 Task: In the sheet Budget Analysis ToolFont size of heading  18 Font style of dataoswald 'Font size of data '9 Alignment of headline & dataAlign center.   Fill color in heading, Red Font color of dataIn the sheet  Attendance Trackerbook
Action: Mouse moved to (182, 342)
Screenshot: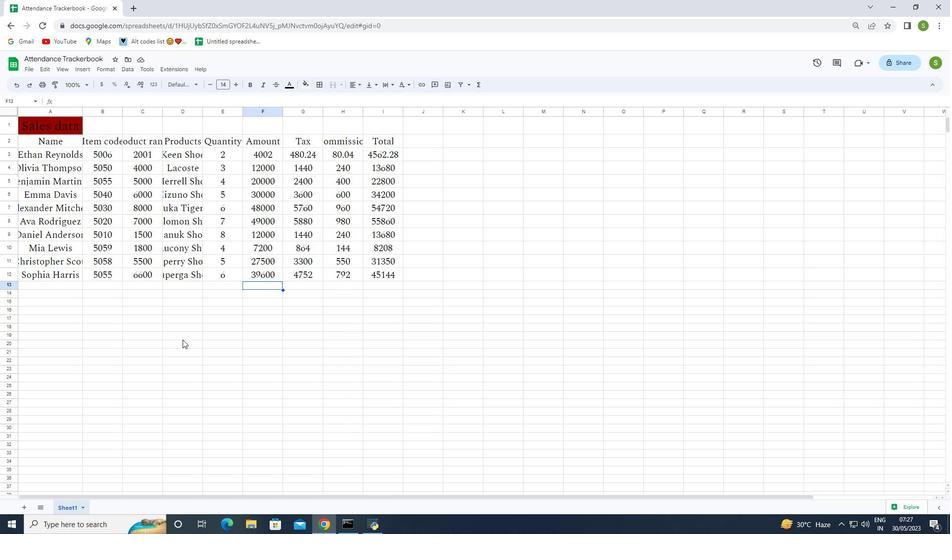 
Action: Mouse pressed left at (182, 342)
Screenshot: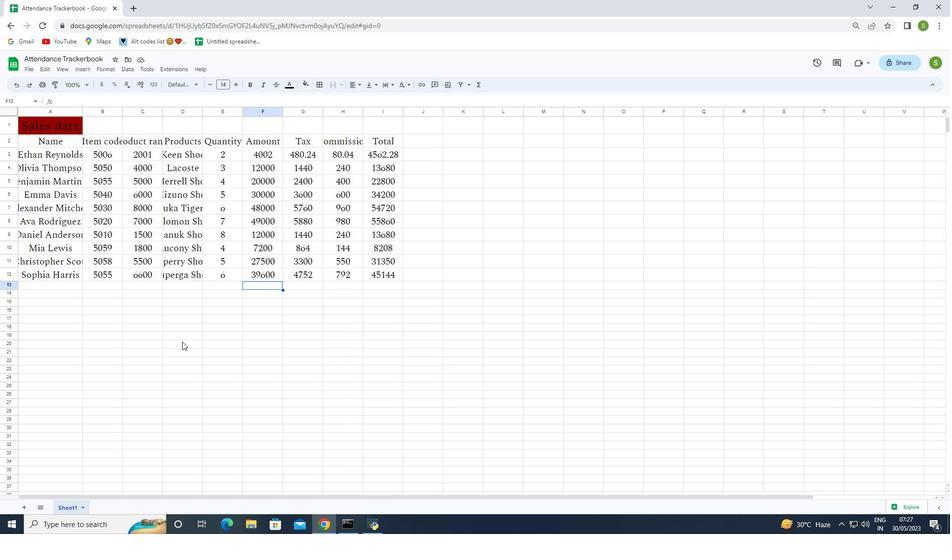 
Action: Mouse moved to (55, 126)
Screenshot: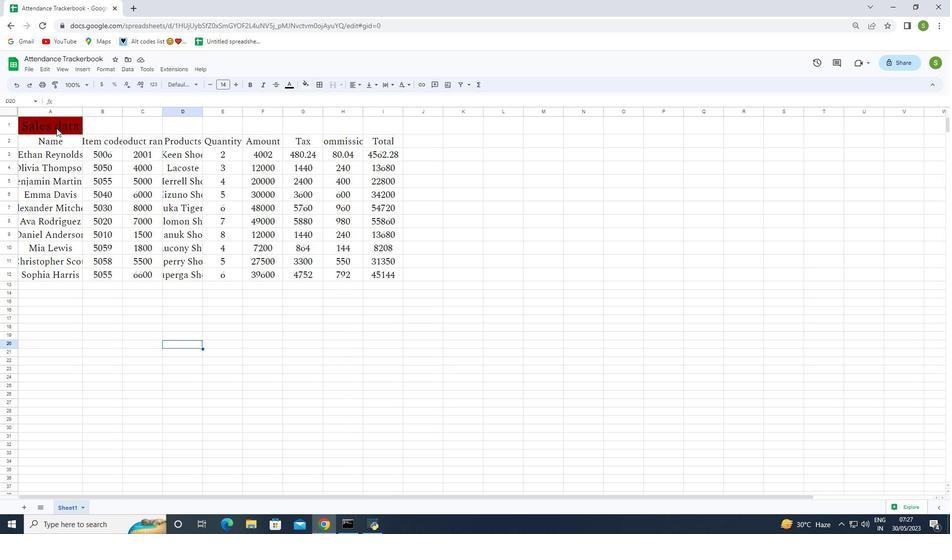 
Action: Mouse pressed left at (55, 126)
Screenshot: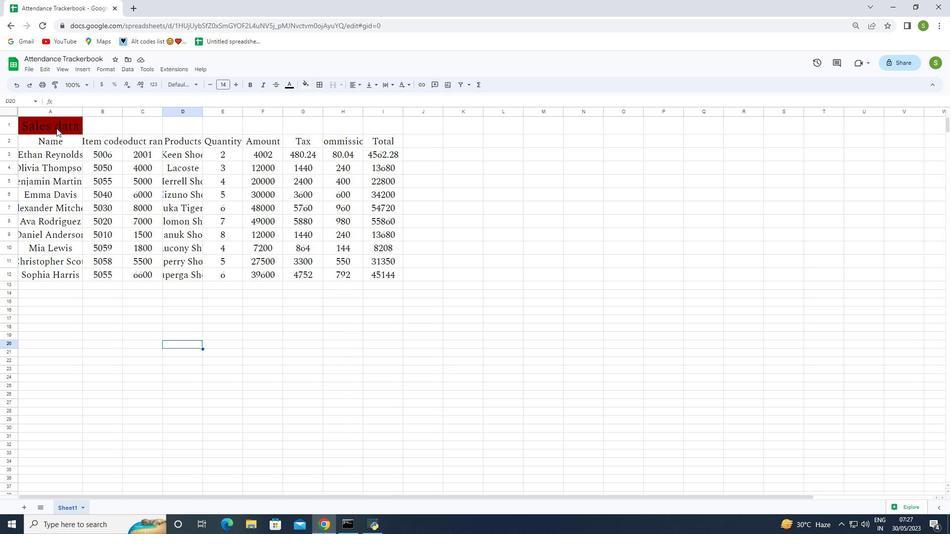 
Action: Mouse moved to (210, 86)
Screenshot: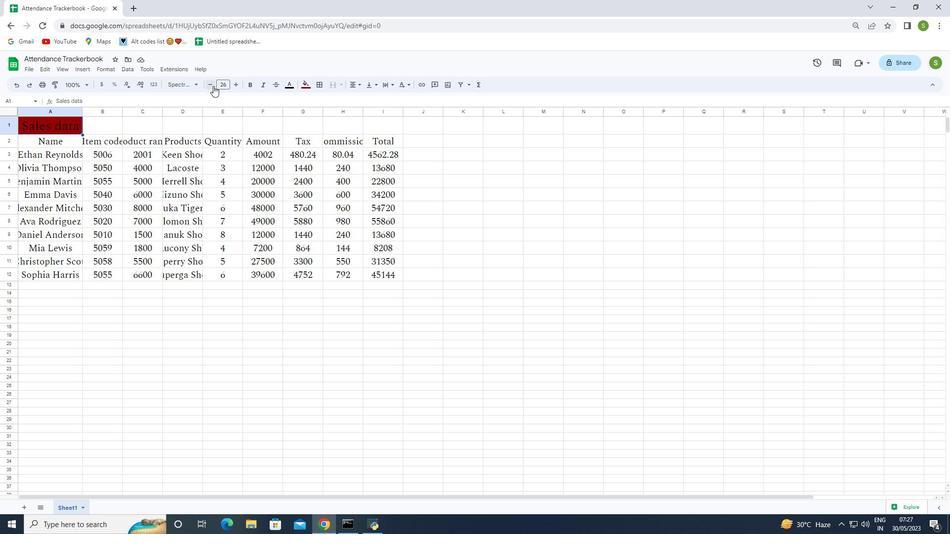 
Action: Mouse pressed left at (210, 86)
Screenshot: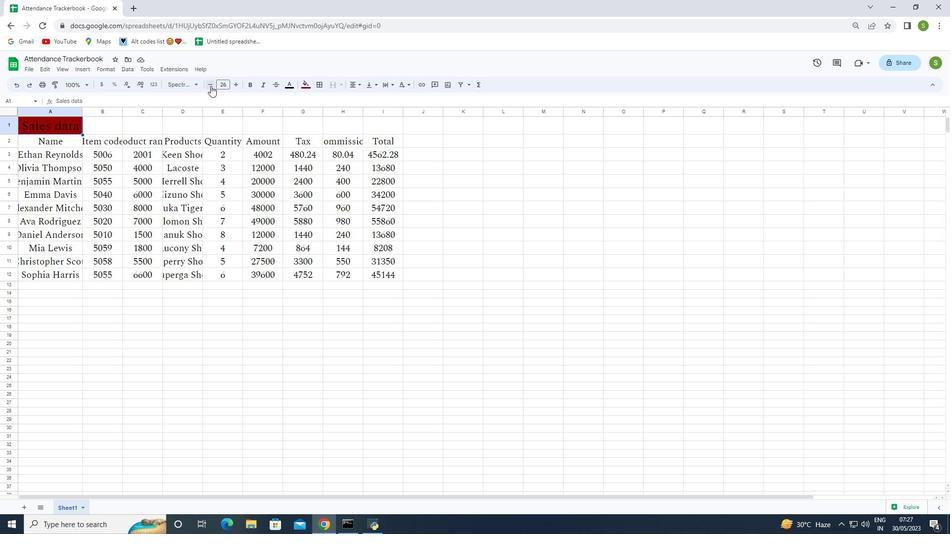 
Action: Mouse pressed left at (210, 86)
Screenshot: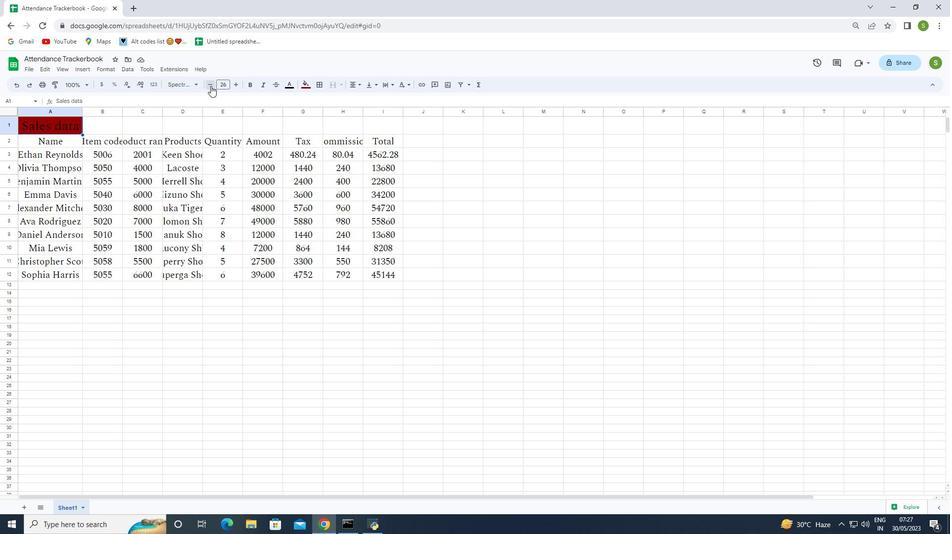 
Action: Mouse pressed left at (210, 86)
Screenshot: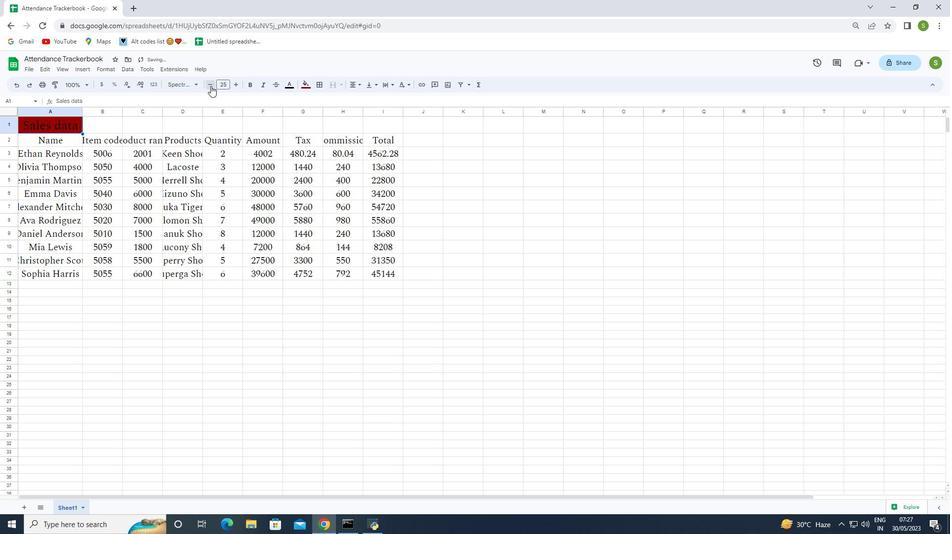 
Action: Mouse pressed left at (210, 86)
Screenshot: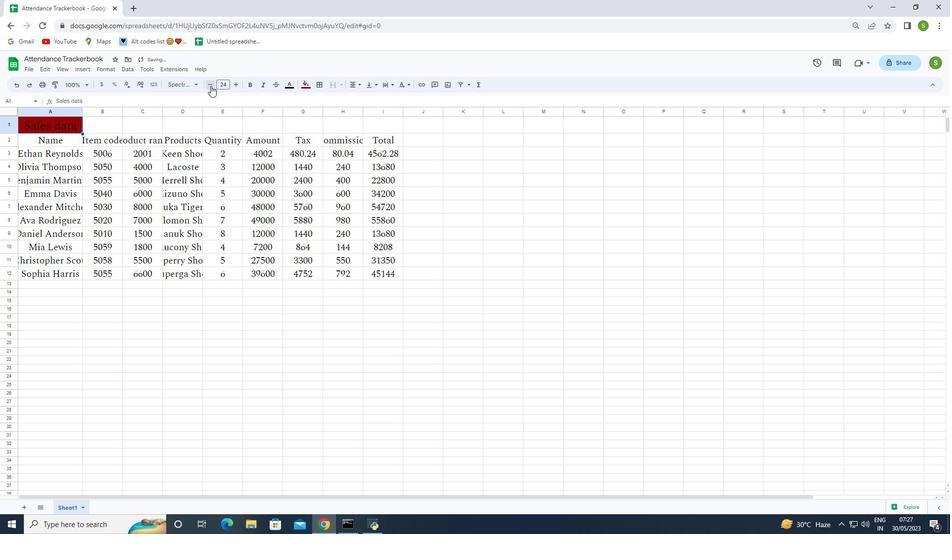 
Action: Mouse pressed left at (210, 86)
Screenshot: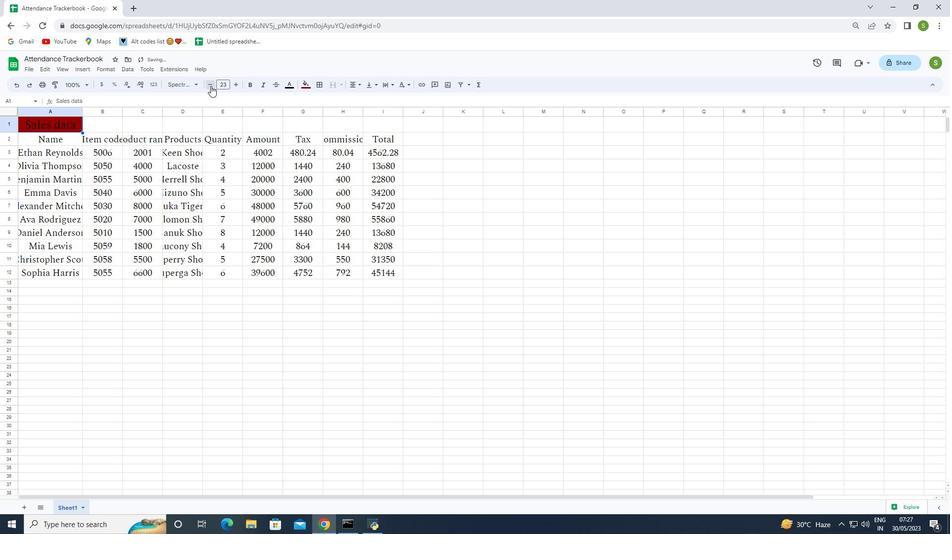 
Action: Mouse pressed left at (210, 86)
Screenshot: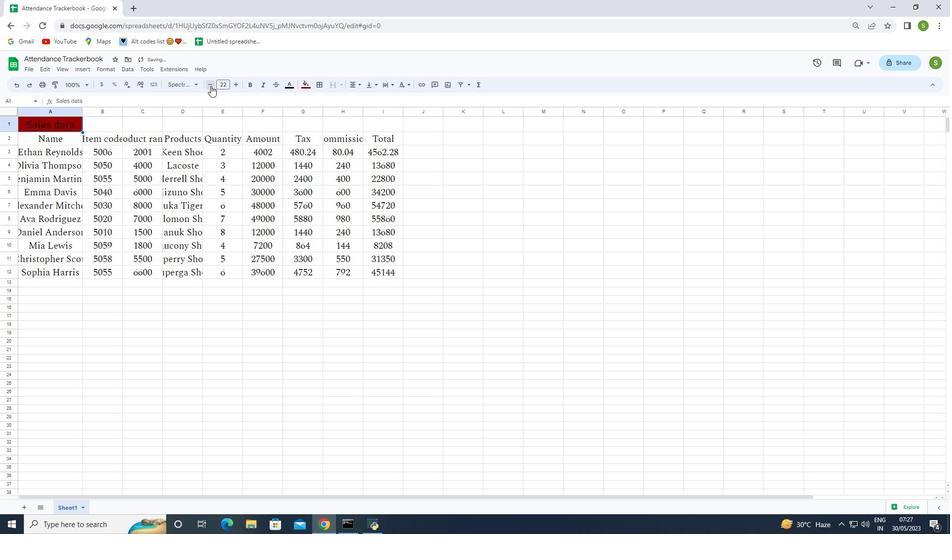 
Action: Mouse pressed left at (210, 86)
Screenshot: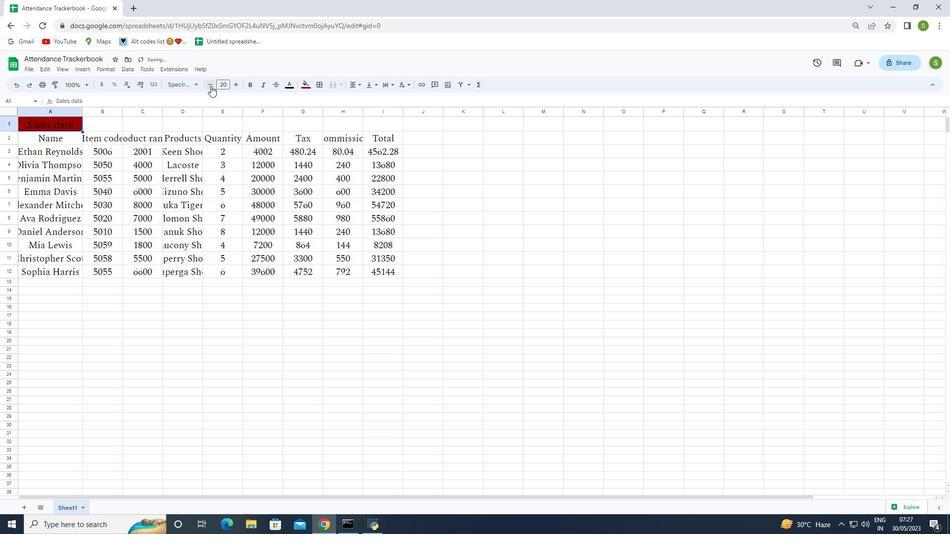 
Action: Mouse pressed left at (210, 86)
Screenshot: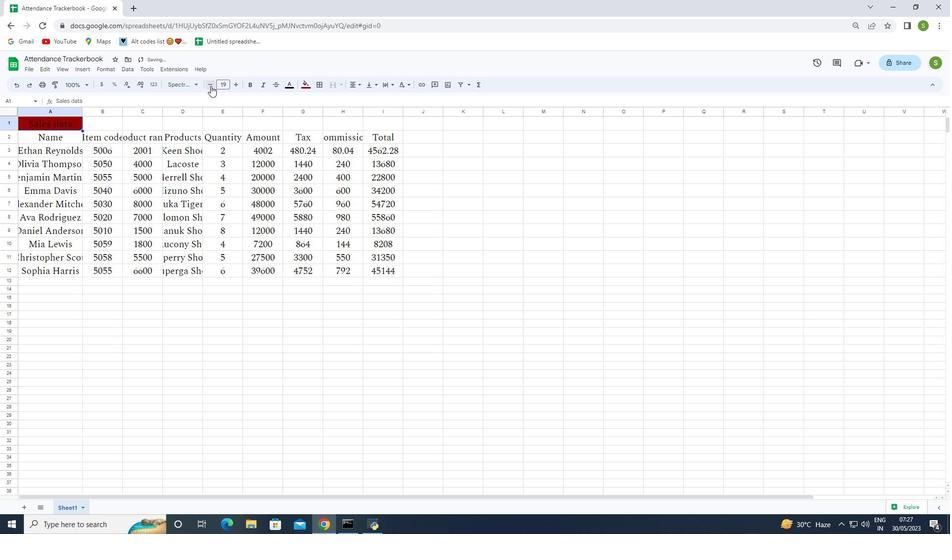
Action: Mouse moved to (197, 84)
Screenshot: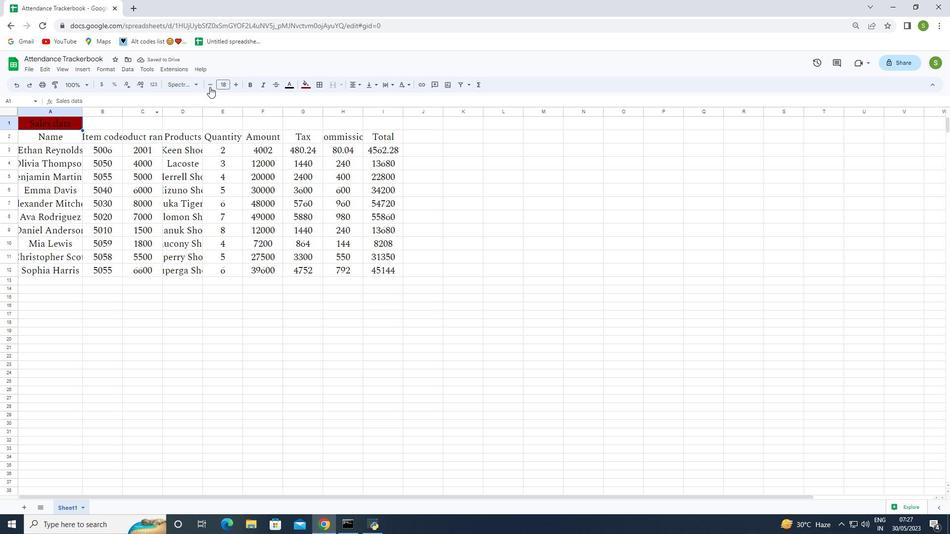 
Action: Mouse pressed left at (197, 84)
Screenshot: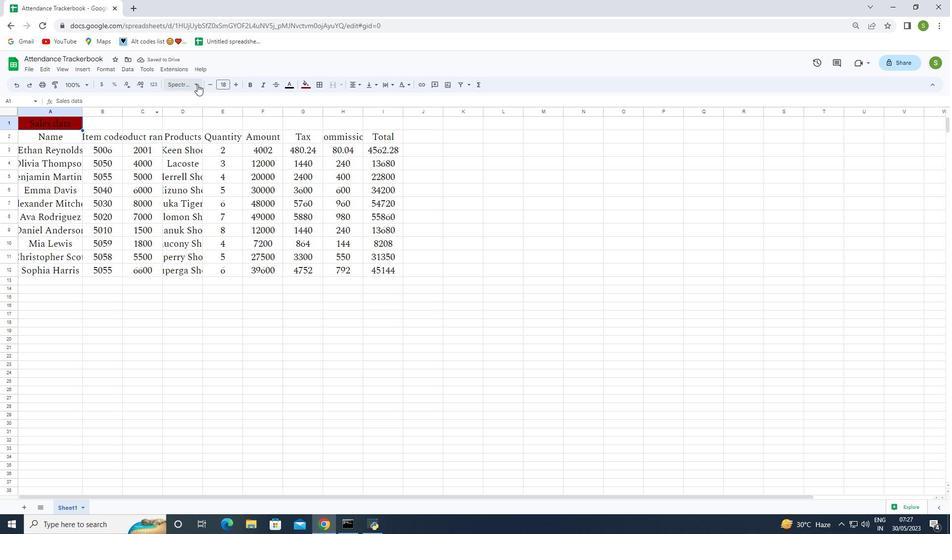 
Action: Mouse moved to (190, 178)
Screenshot: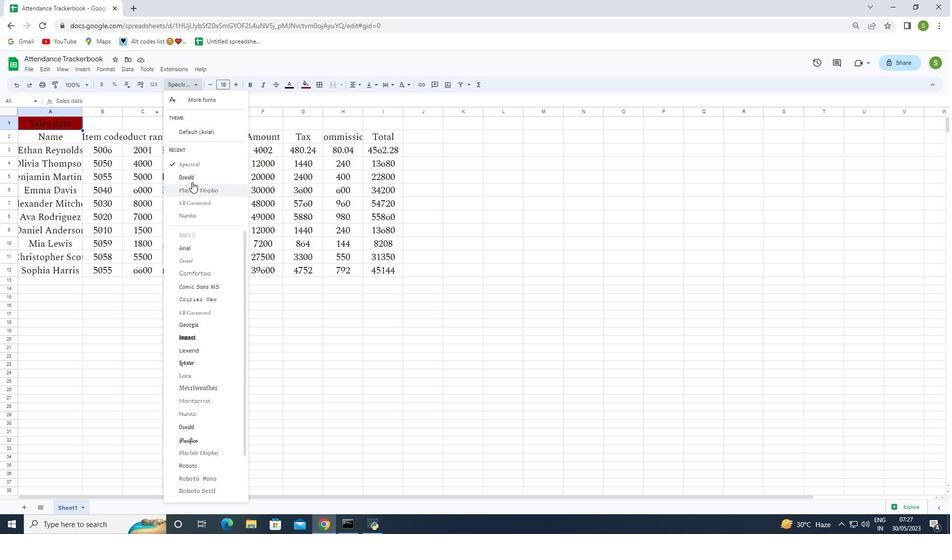 
Action: Mouse pressed left at (190, 178)
Screenshot: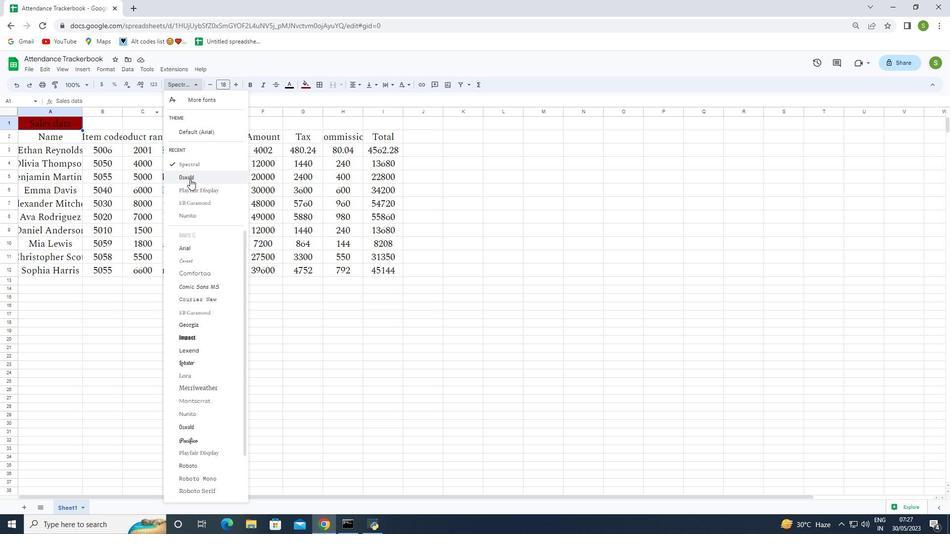 
Action: Mouse moved to (37, 134)
Screenshot: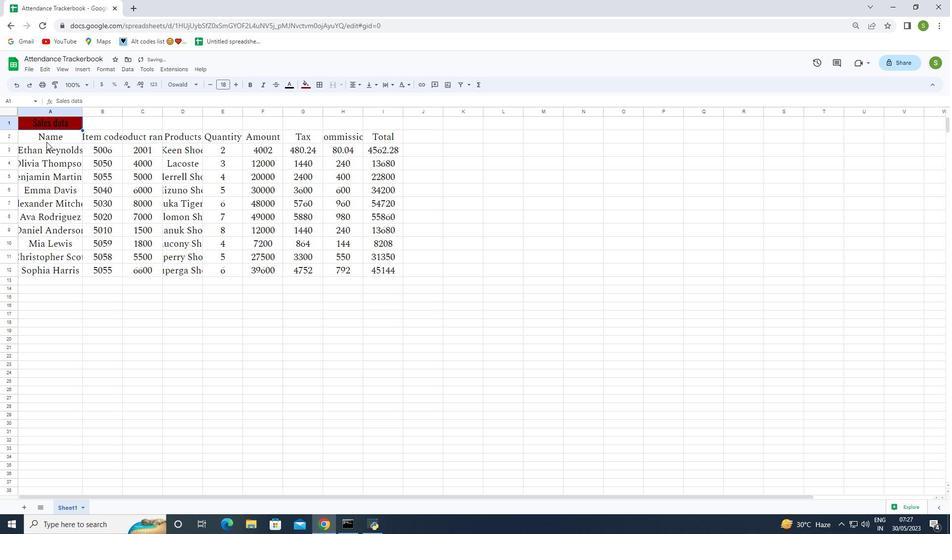 
Action: Mouse pressed left at (37, 134)
Screenshot: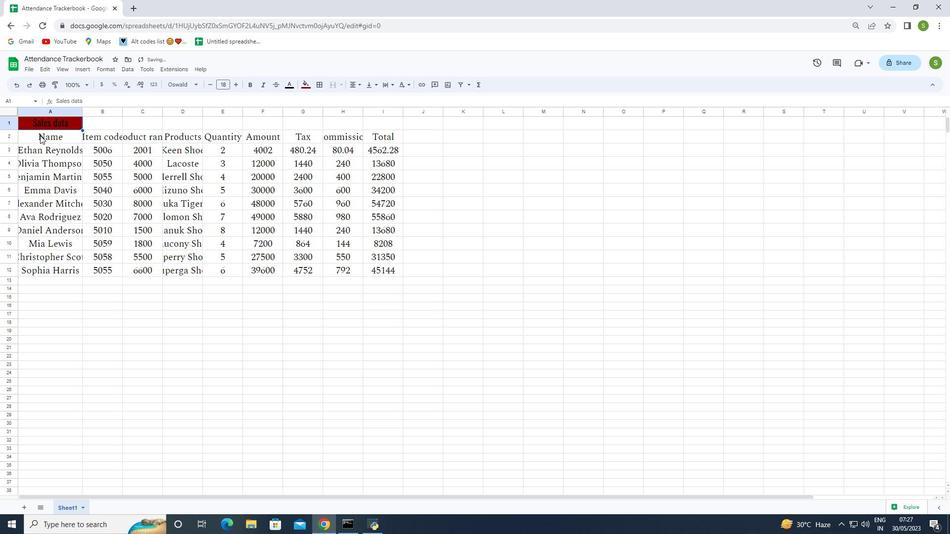
Action: Mouse moved to (194, 85)
Screenshot: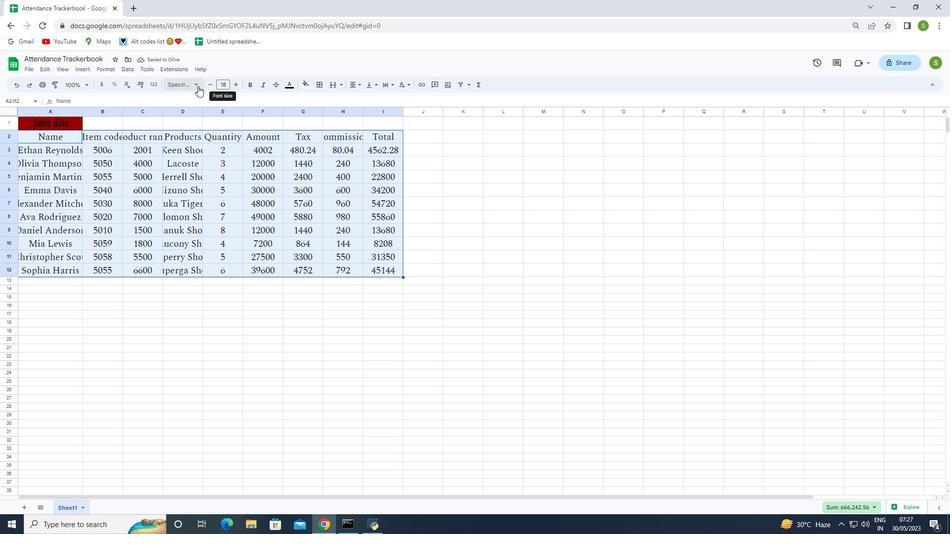 
Action: Mouse pressed left at (194, 85)
Screenshot: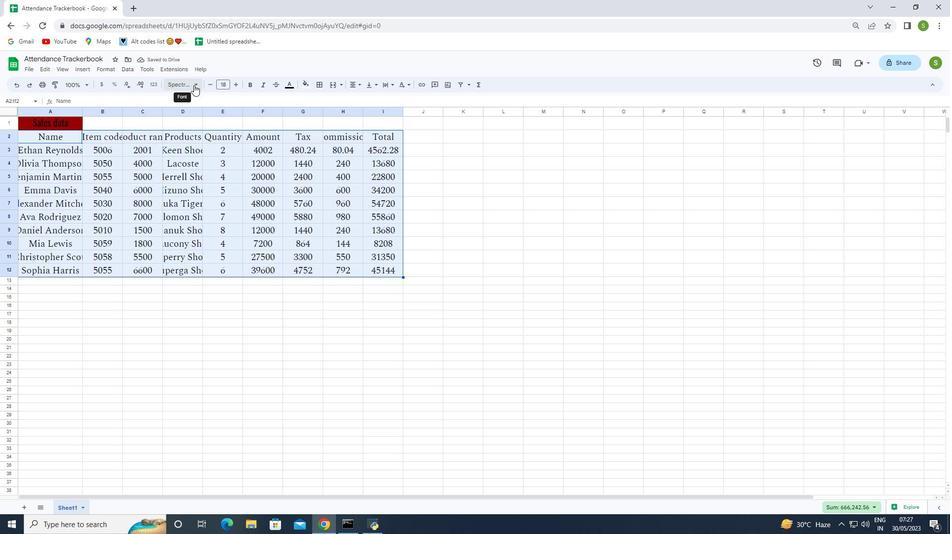 
Action: Mouse moved to (188, 167)
Screenshot: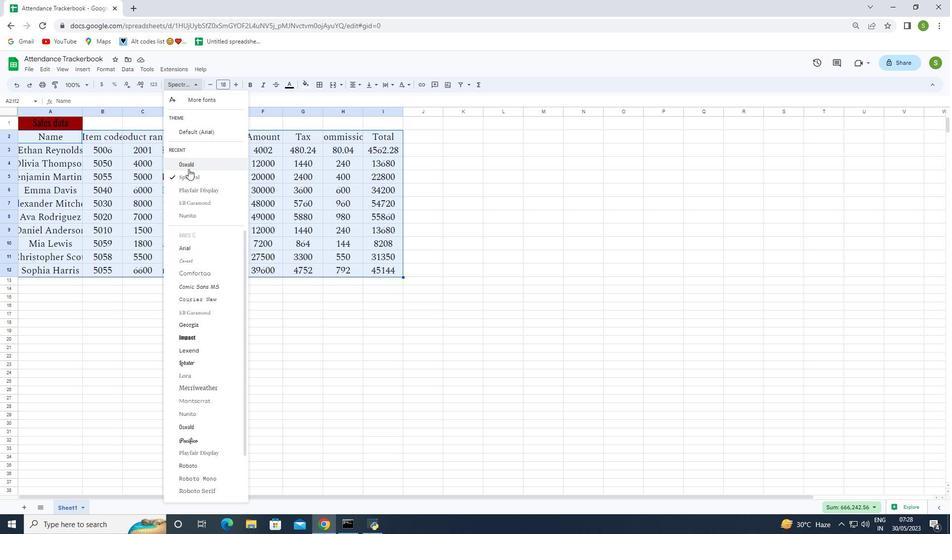 
Action: Mouse pressed left at (188, 167)
Screenshot: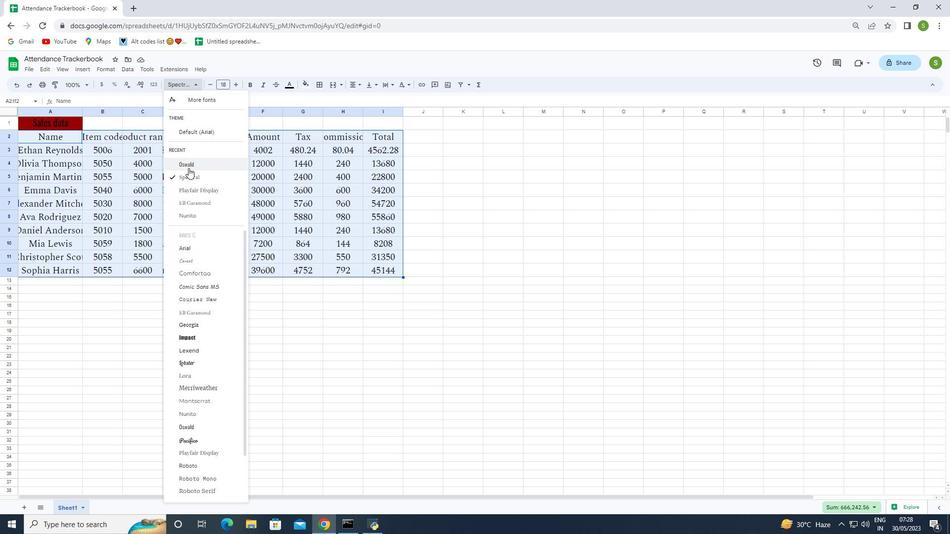
Action: Mouse moved to (209, 85)
Screenshot: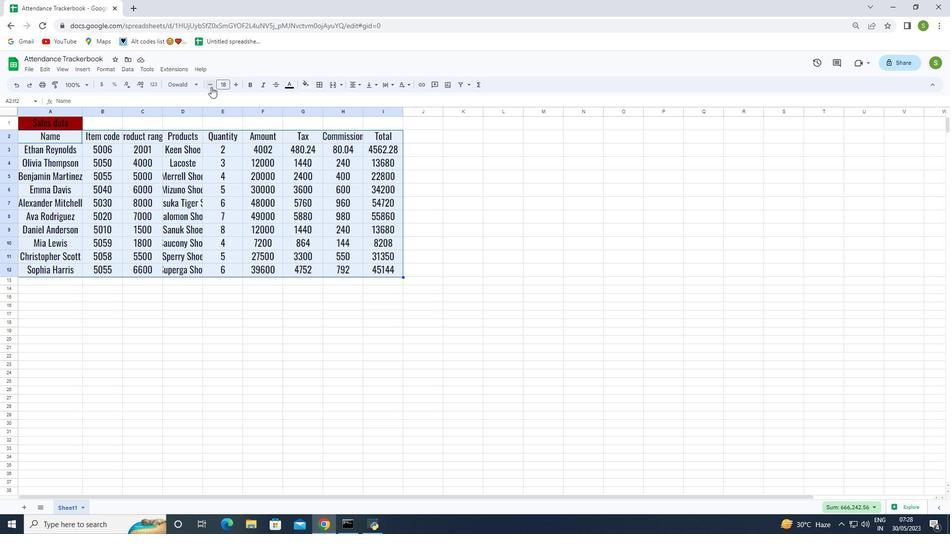 
Action: Mouse pressed left at (209, 85)
Screenshot: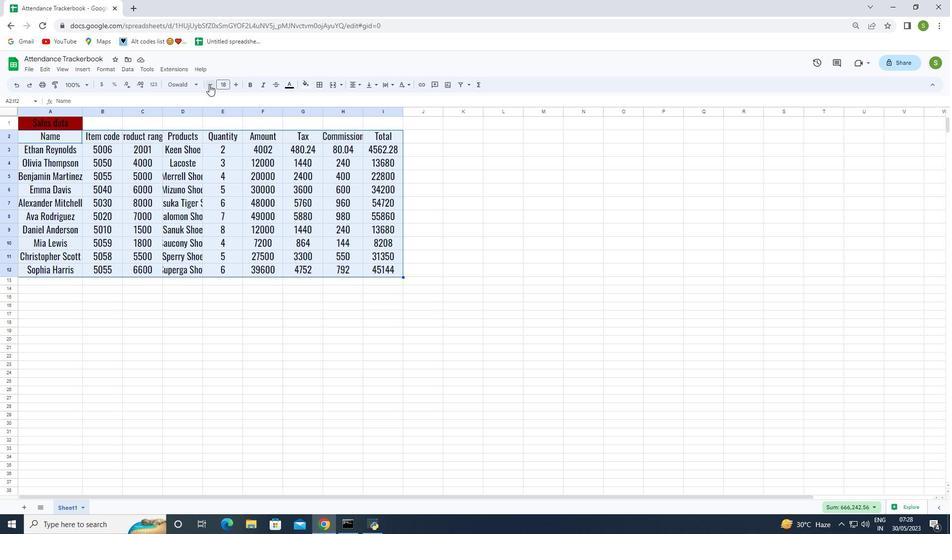 
Action: Mouse pressed left at (209, 85)
Screenshot: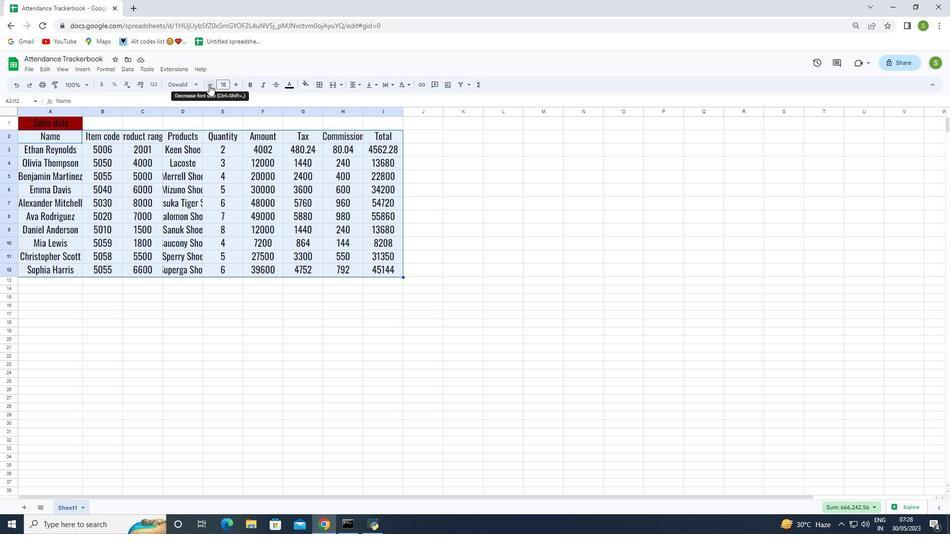 
Action: Mouse pressed left at (209, 85)
Screenshot: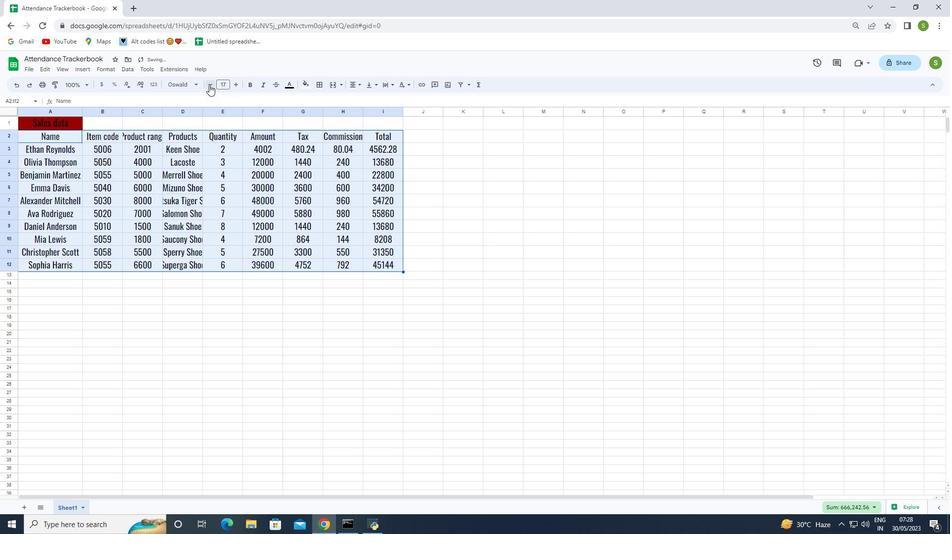 
Action: Mouse pressed left at (209, 85)
Screenshot: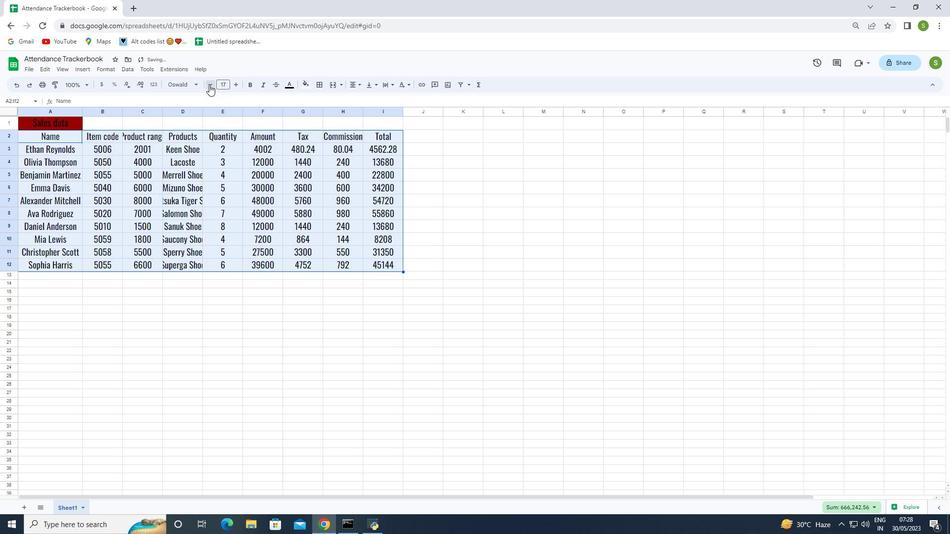 
Action: Mouse pressed left at (209, 85)
Screenshot: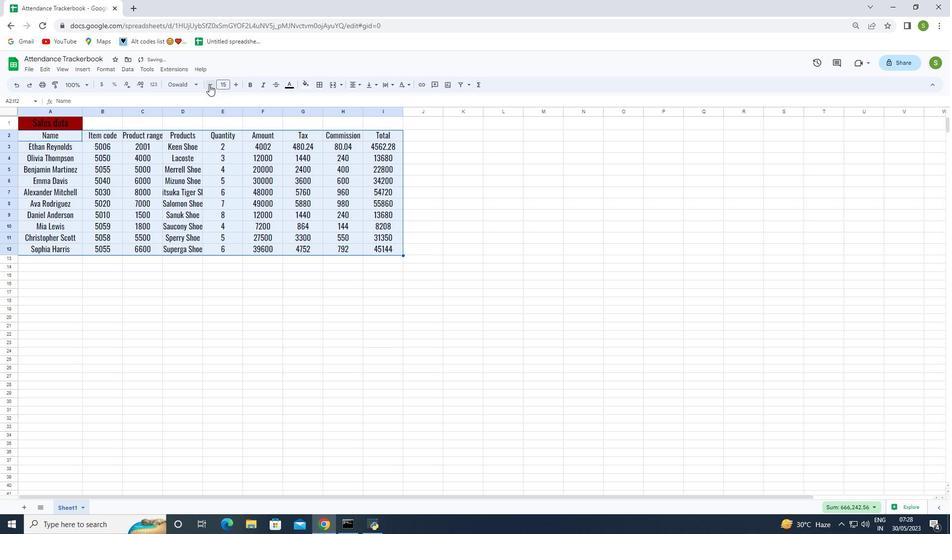 
Action: Mouse pressed left at (209, 85)
Screenshot: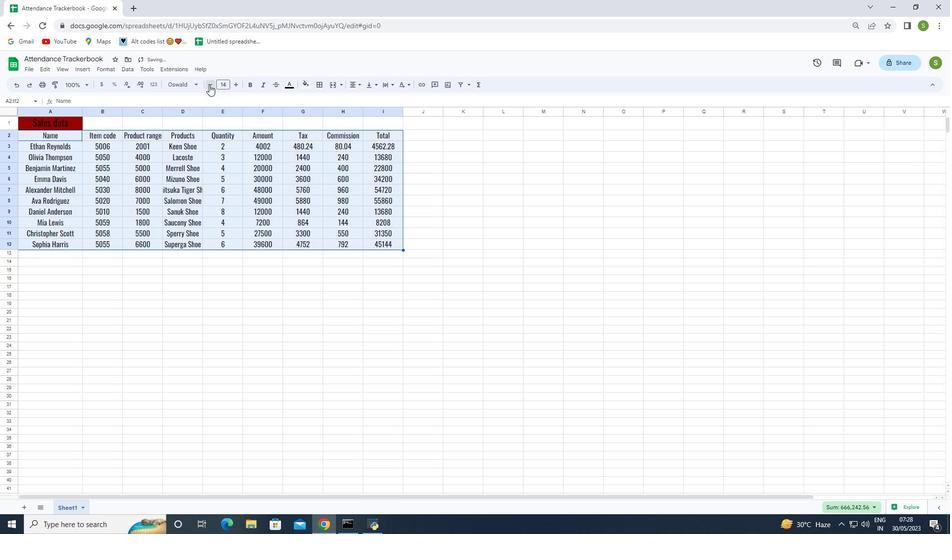 
Action: Mouse pressed left at (209, 85)
Screenshot: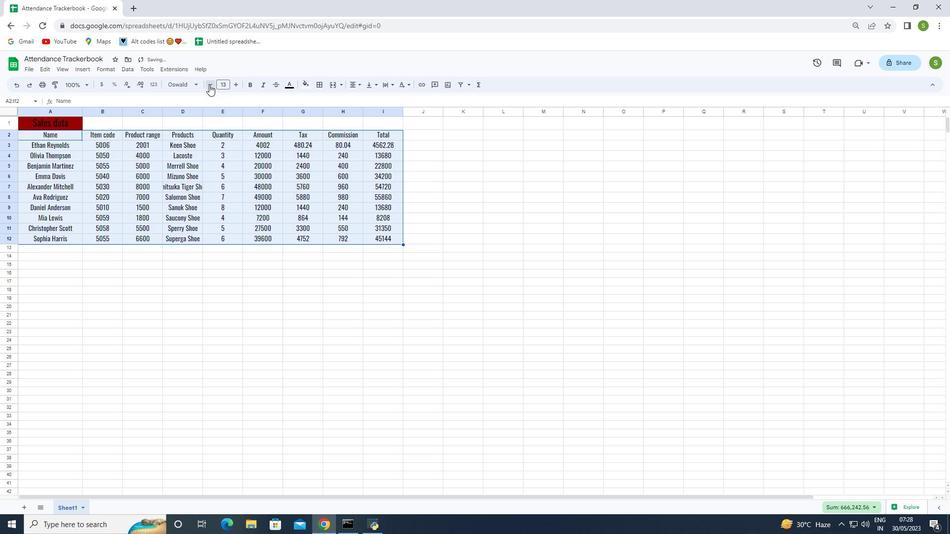 
Action: Mouse pressed left at (209, 85)
Screenshot: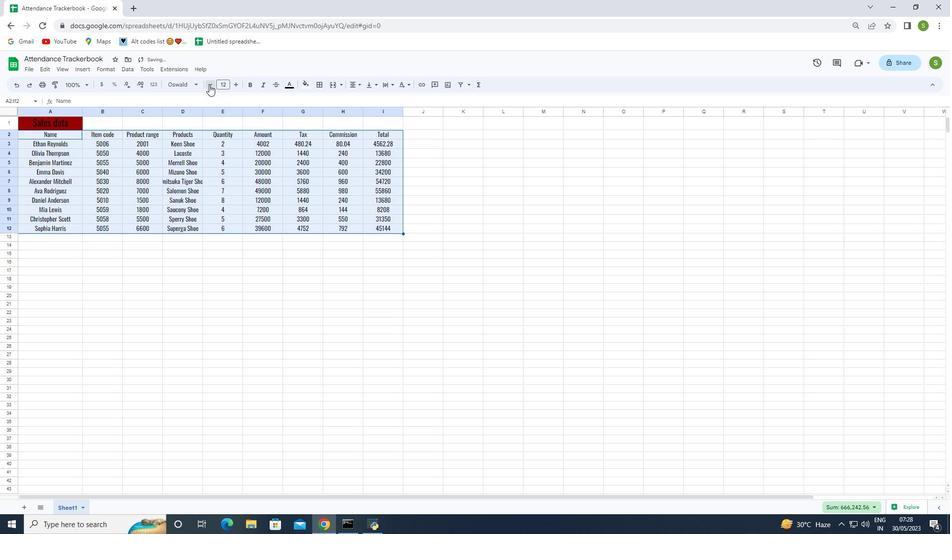 
Action: Mouse pressed left at (209, 85)
Screenshot: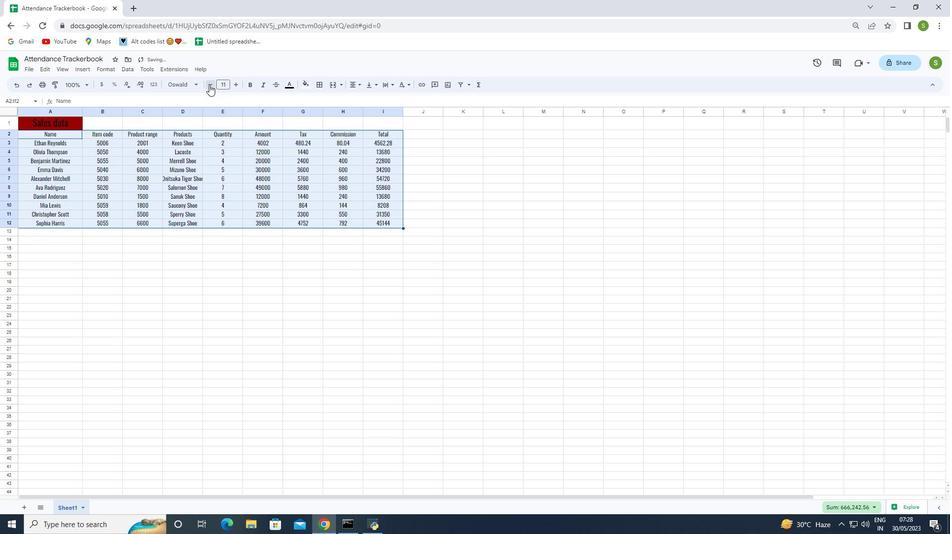 
Action: Mouse pressed left at (209, 85)
Screenshot: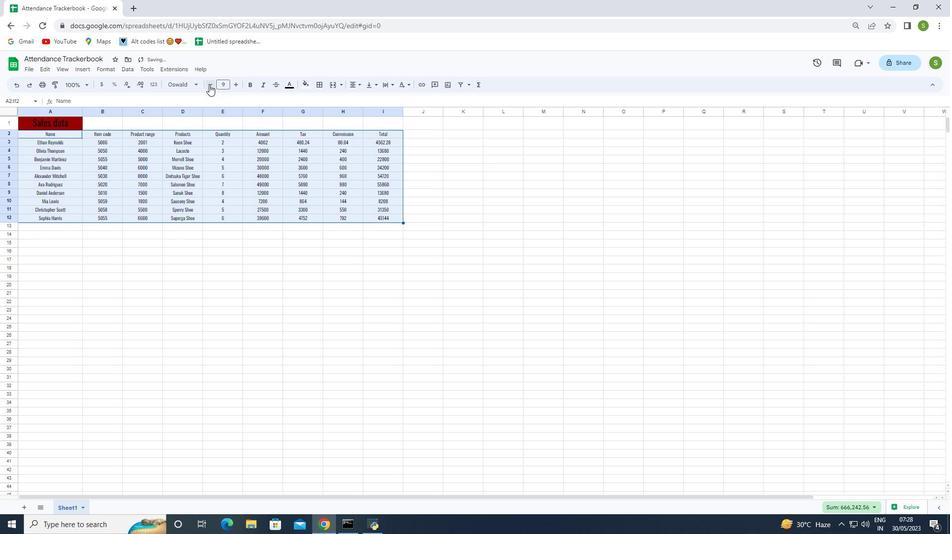 
Action: Mouse moved to (234, 87)
Screenshot: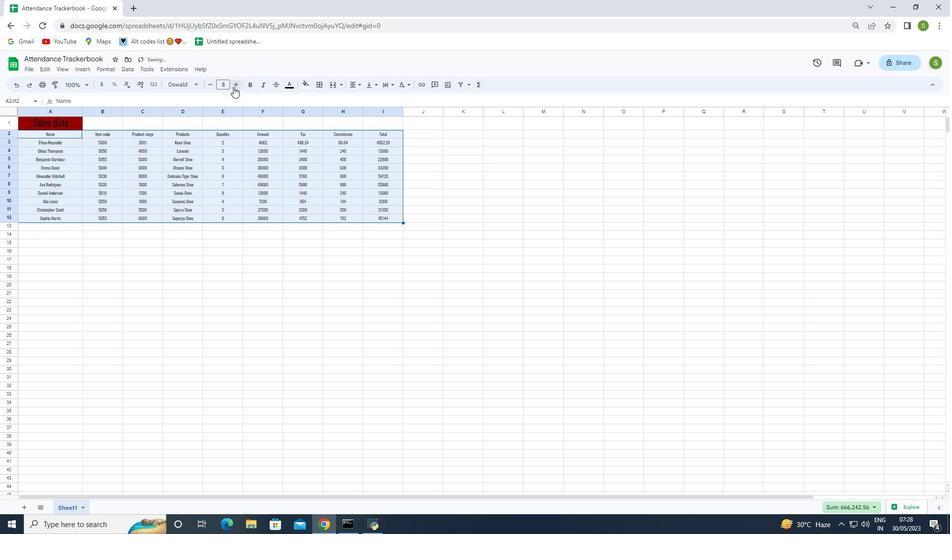 
Action: Mouse pressed left at (234, 87)
Screenshot: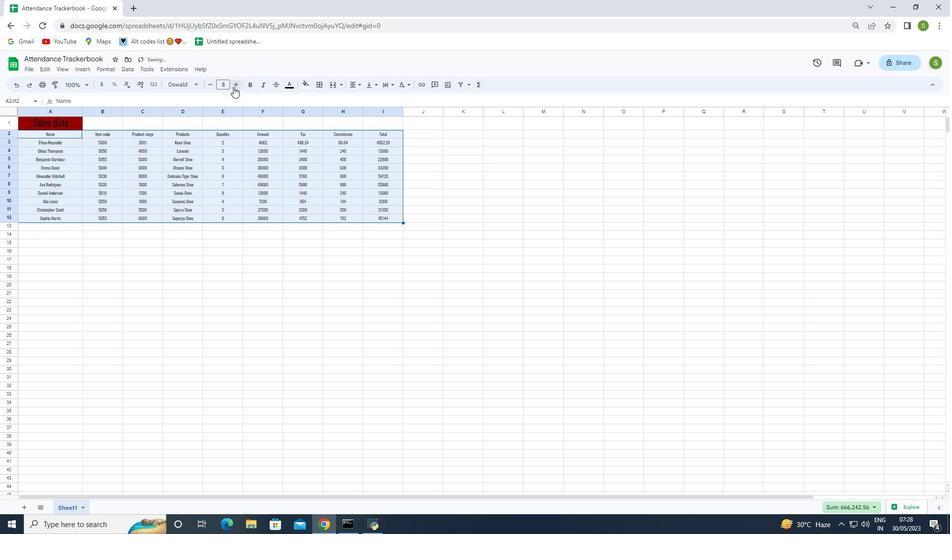 
Action: Mouse moved to (164, 222)
Screenshot: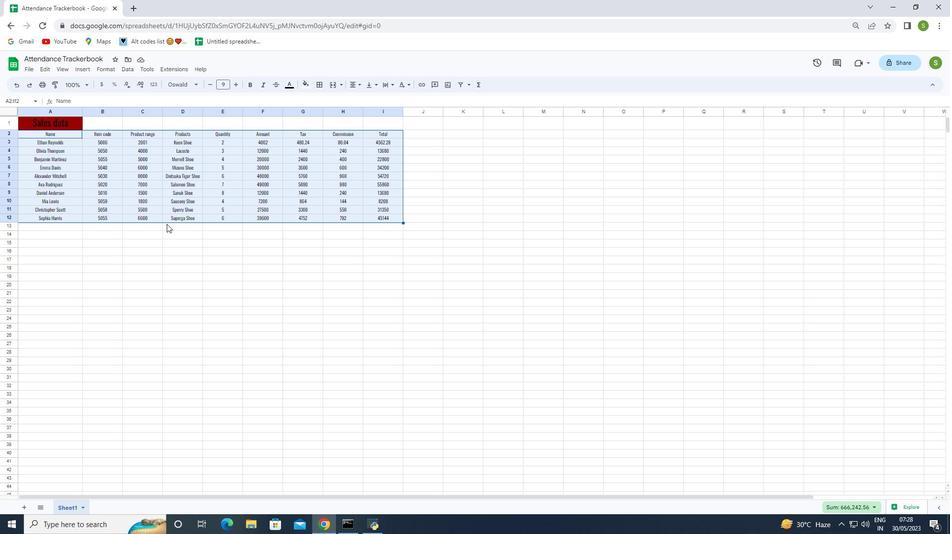 
Action: Mouse pressed left at (164, 222)
Screenshot: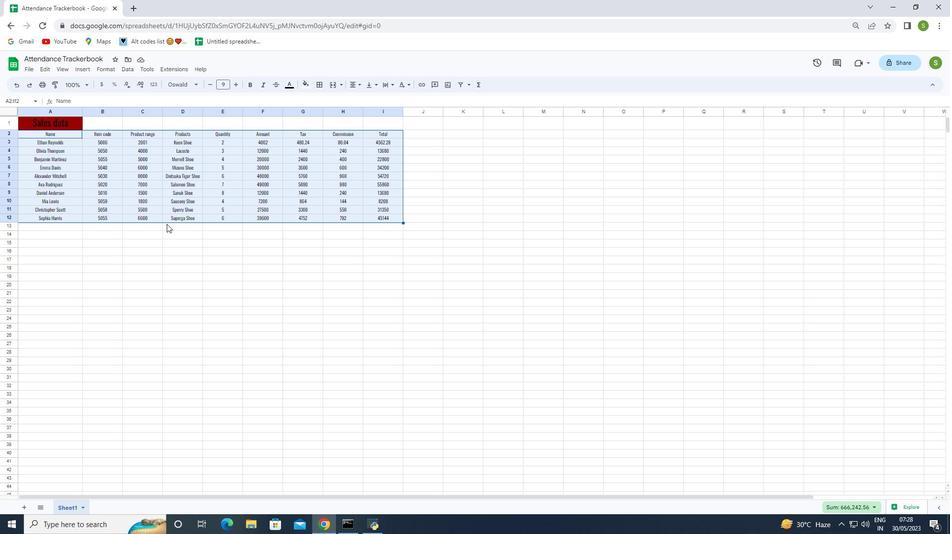 
Action: Mouse moved to (49, 122)
Screenshot: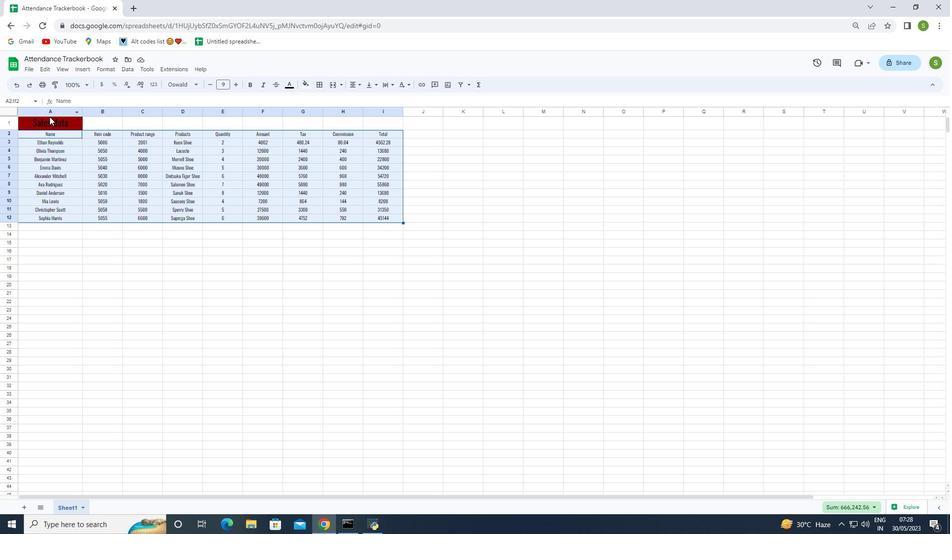 
Action: Mouse pressed left at (49, 122)
Screenshot: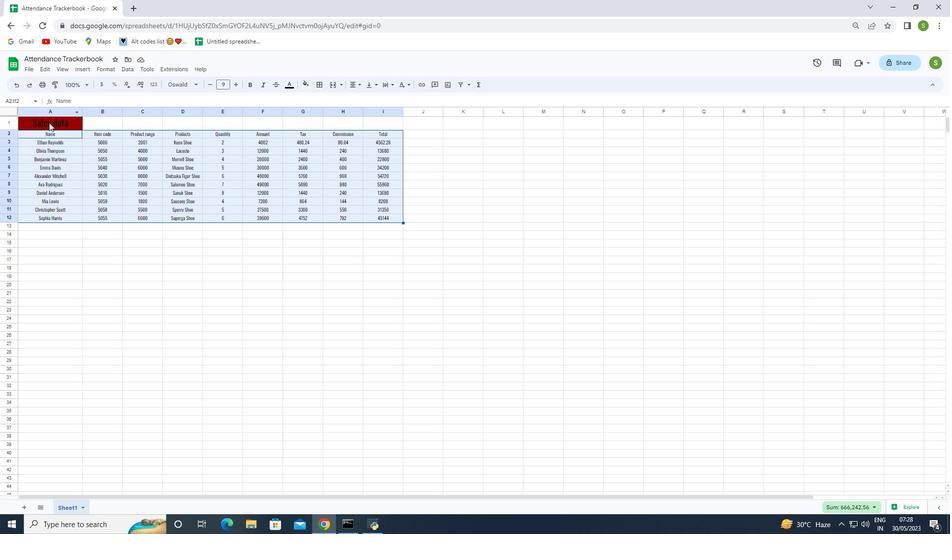 
Action: Mouse moved to (359, 88)
Screenshot: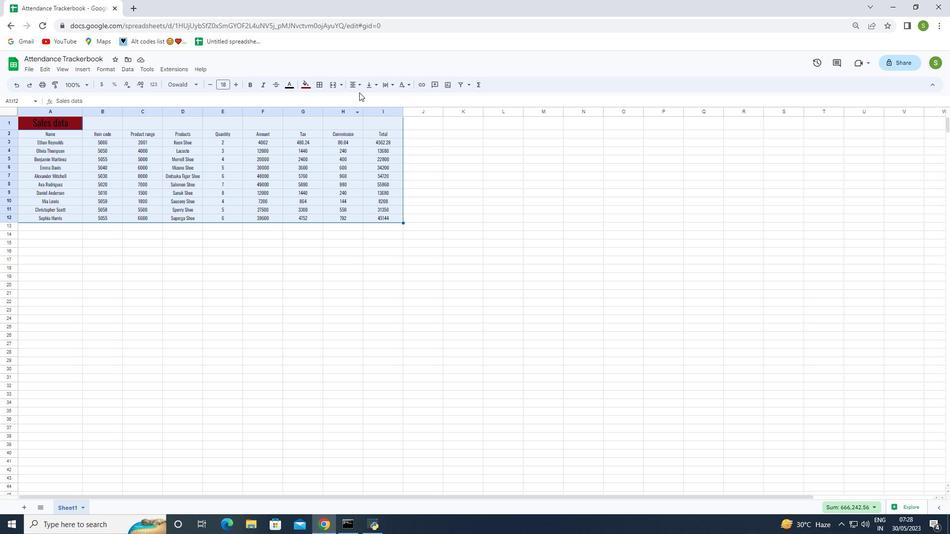 
Action: Mouse pressed left at (359, 88)
Screenshot: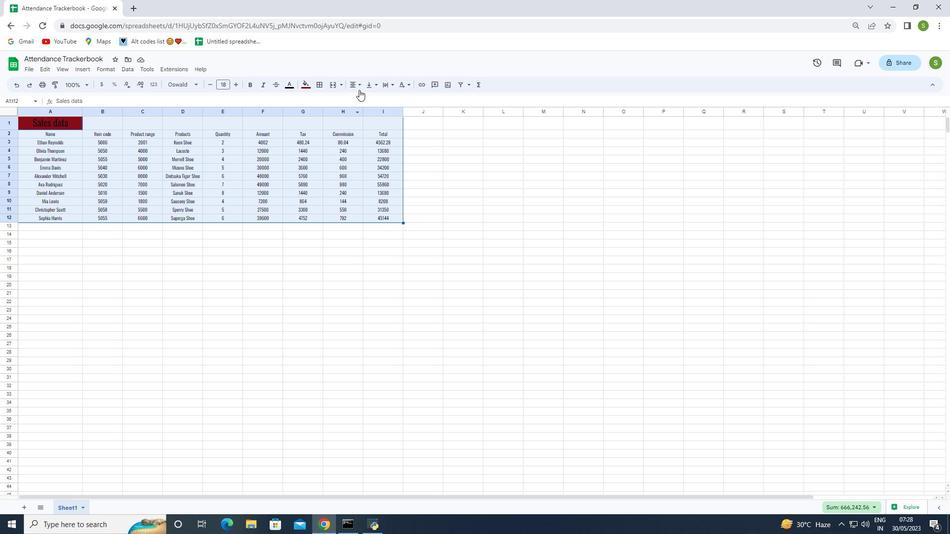 
Action: Mouse moved to (357, 106)
Screenshot: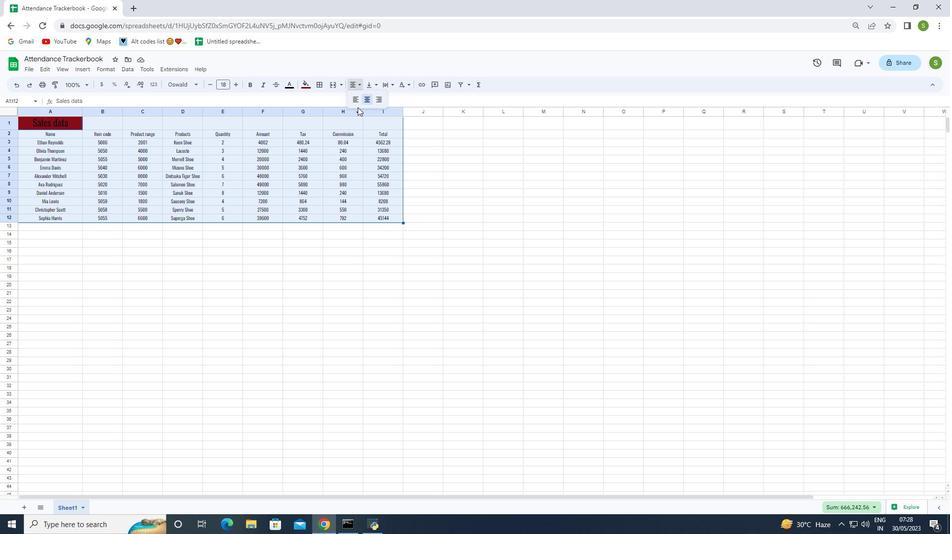 
Action: Mouse pressed left at (357, 106)
Screenshot: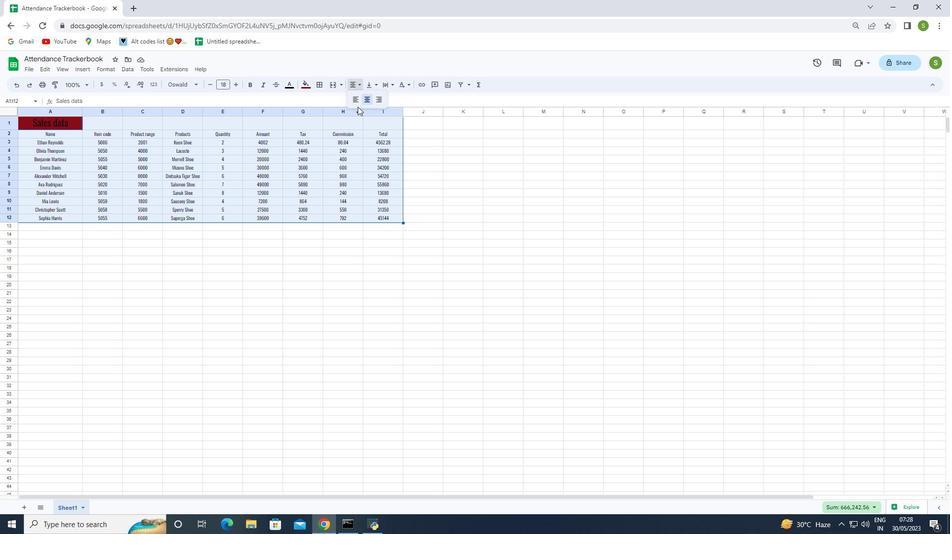 
Action: Mouse moved to (357, 101)
Screenshot: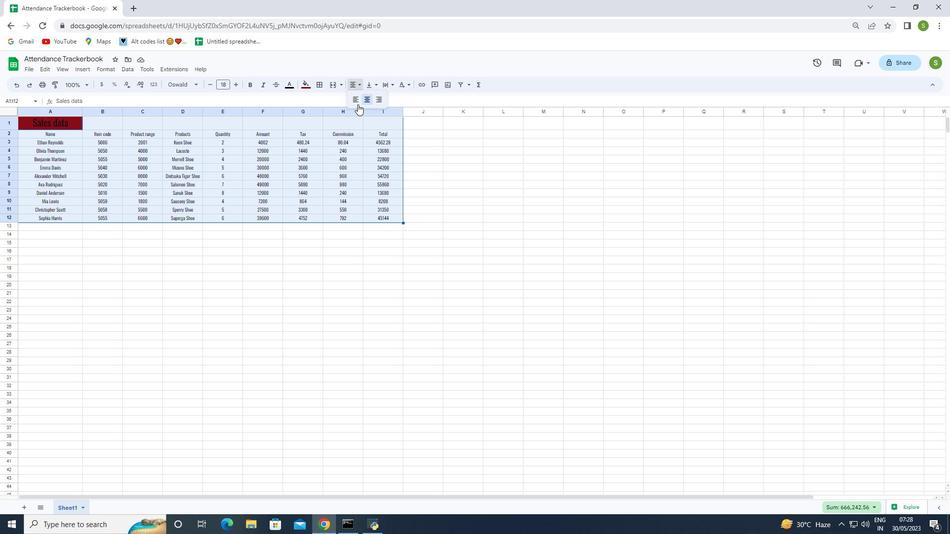 
Action: Mouse pressed left at (357, 101)
Screenshot: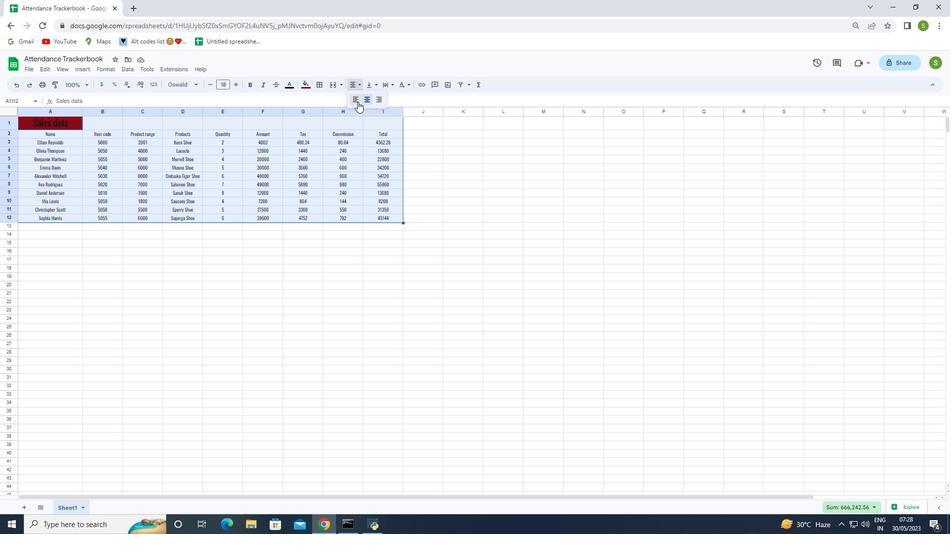 
Action: Mouse moved to (358, 84)
Screenshot: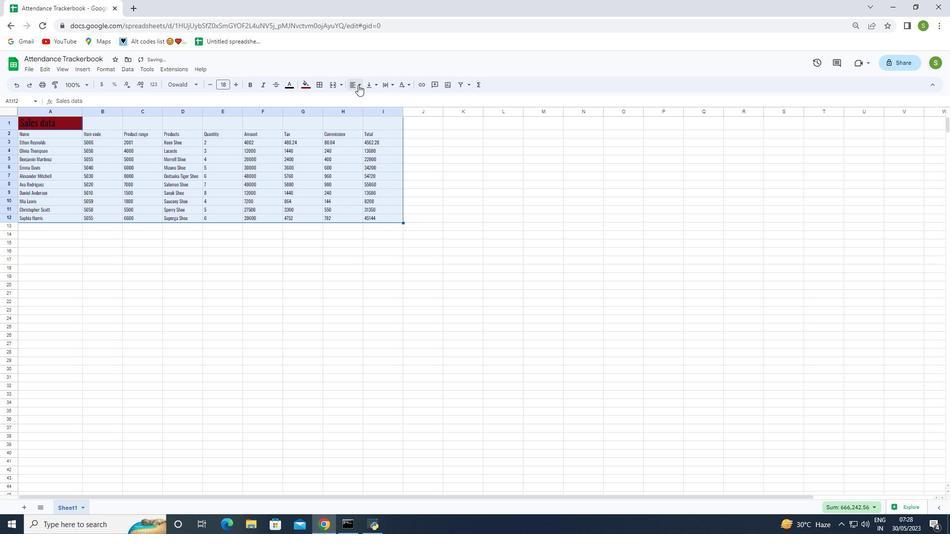 
Action: Mouse pressed left at (358, 84)
Screenshot: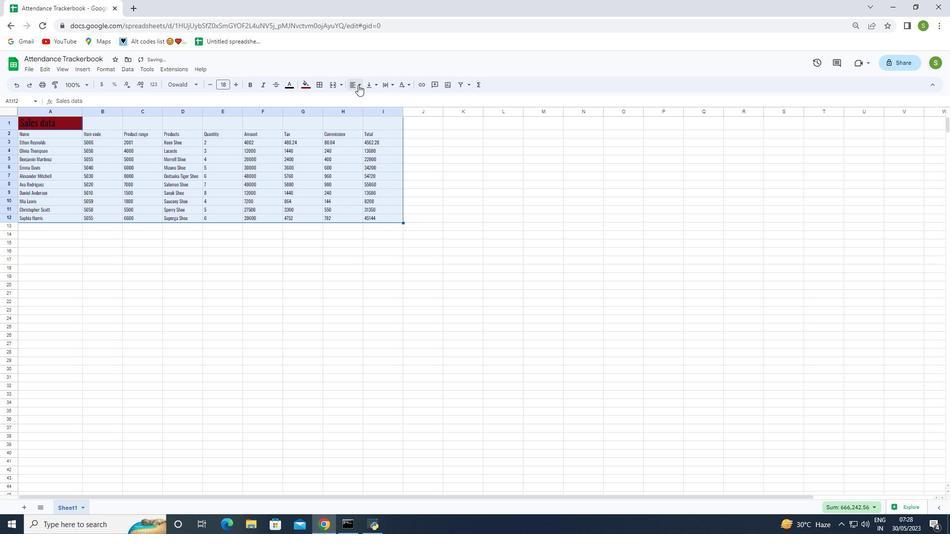 
Action: Mouse moved to (364, 99)
Screenshot: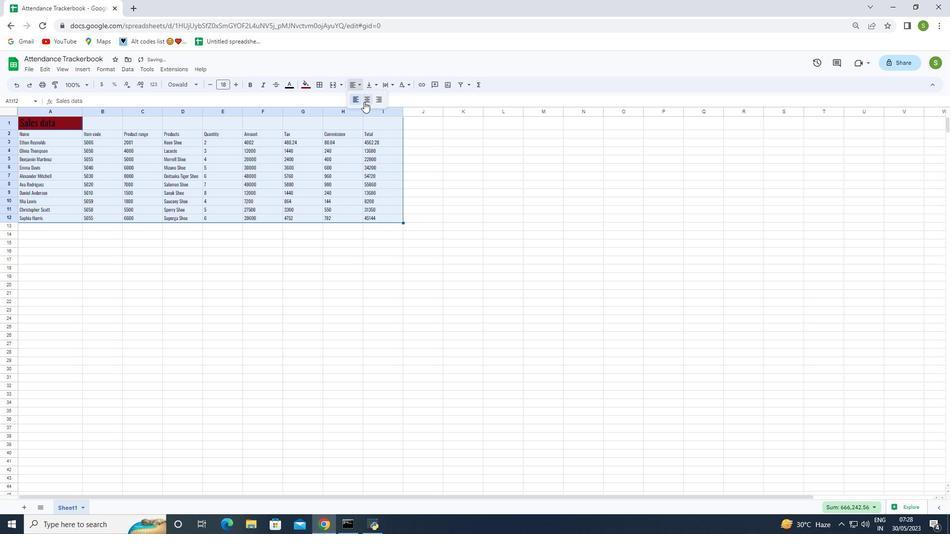 
Action: Mouse pressed left at (364, 99)
Screenshot: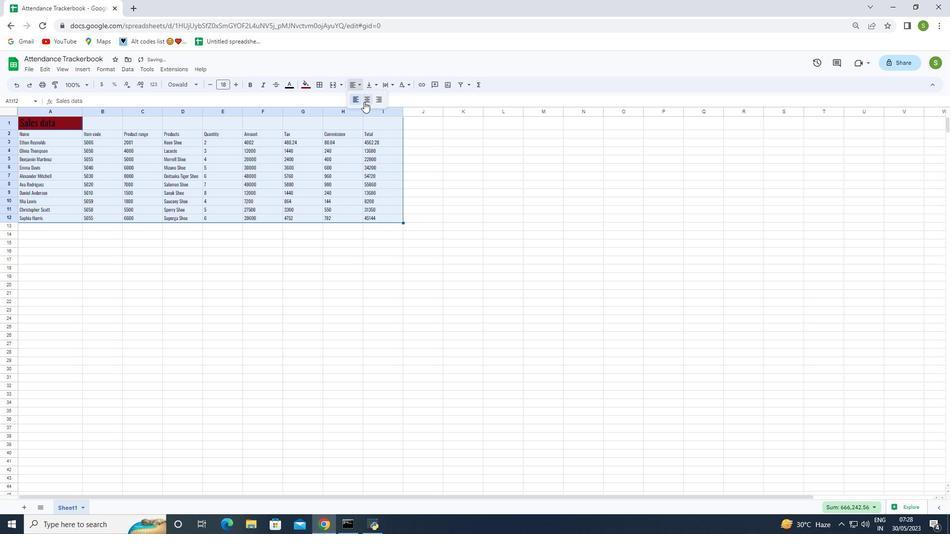 
Action: Mouse moved to (183, 226)
Screenshot: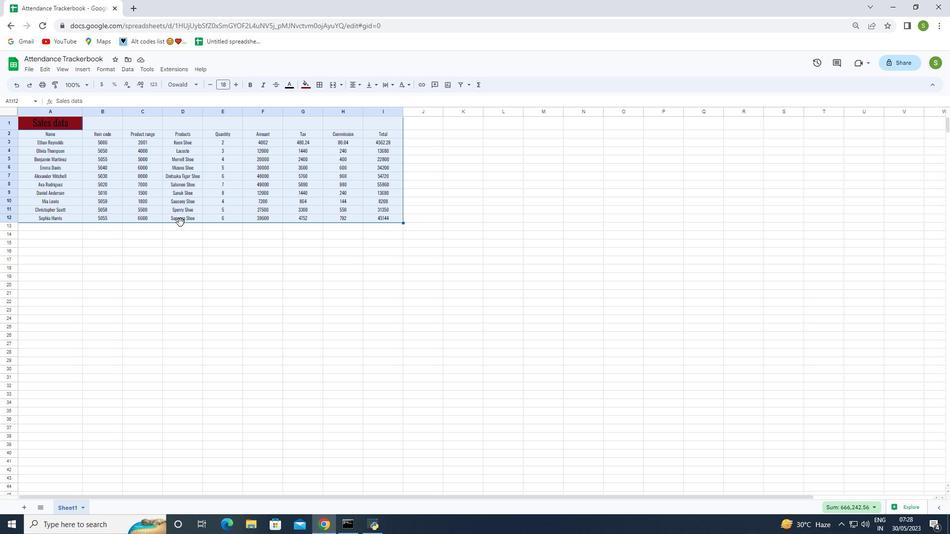 
Action: Mouse pressed left at (183, 226)
Screenshot: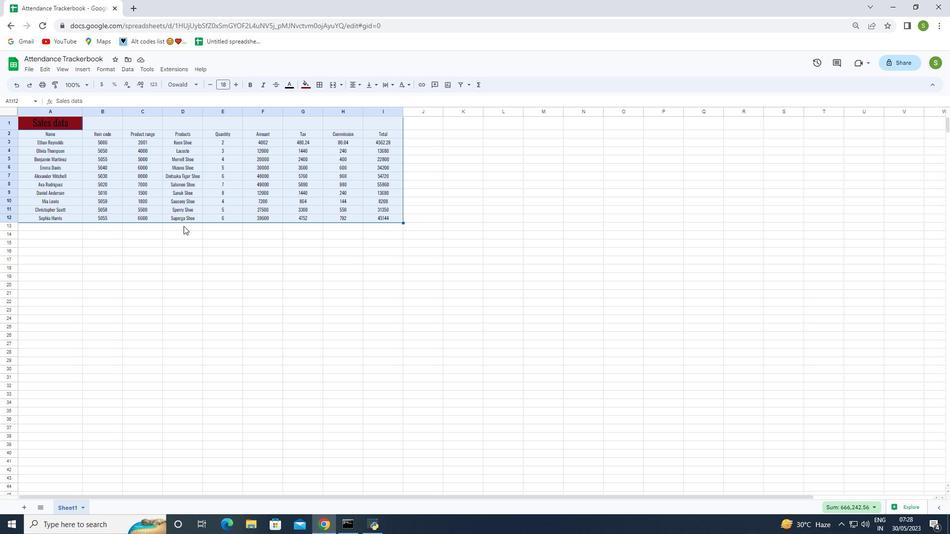 
Action: Mouse moved to (50, 127)
Screenshot: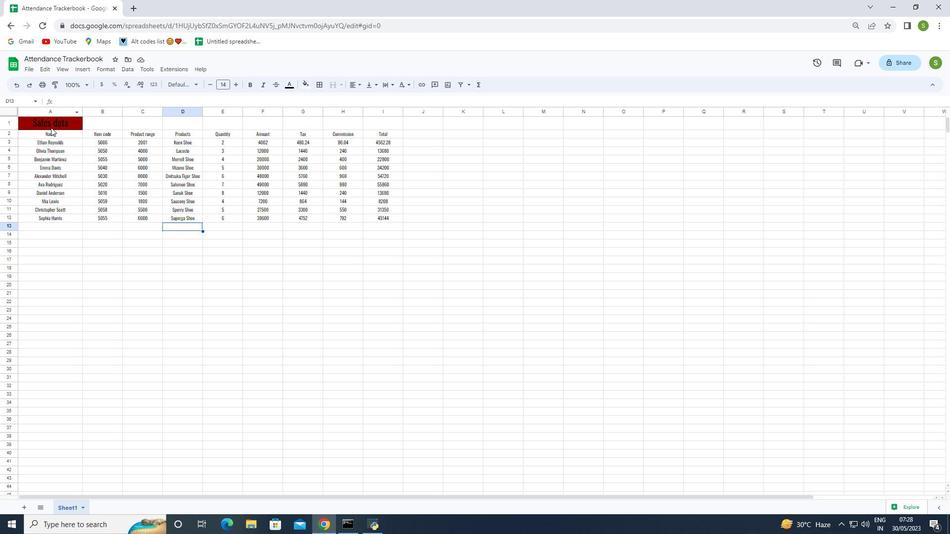 
Action: Mouse pressed left at (50, 127)
Screenshot: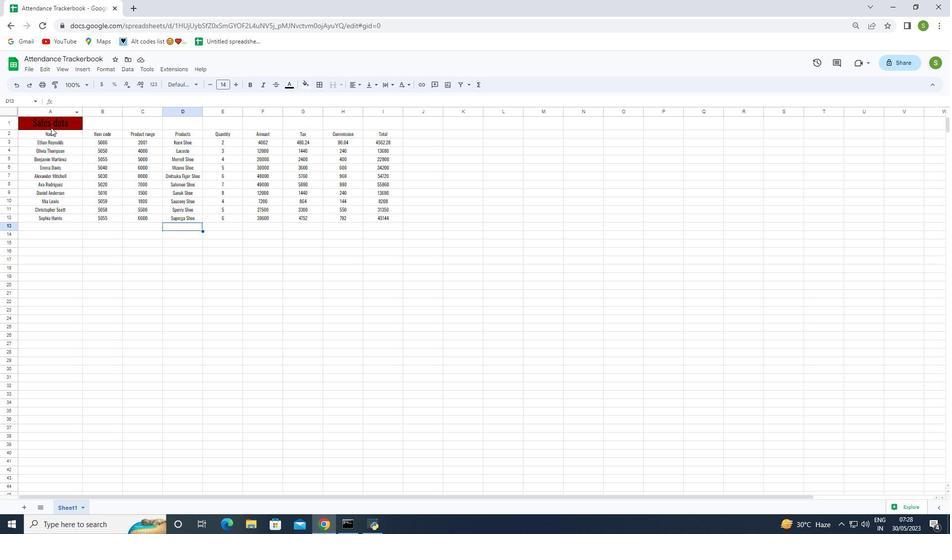 
Action: Mouse moved to (306, 85)
Screenshot: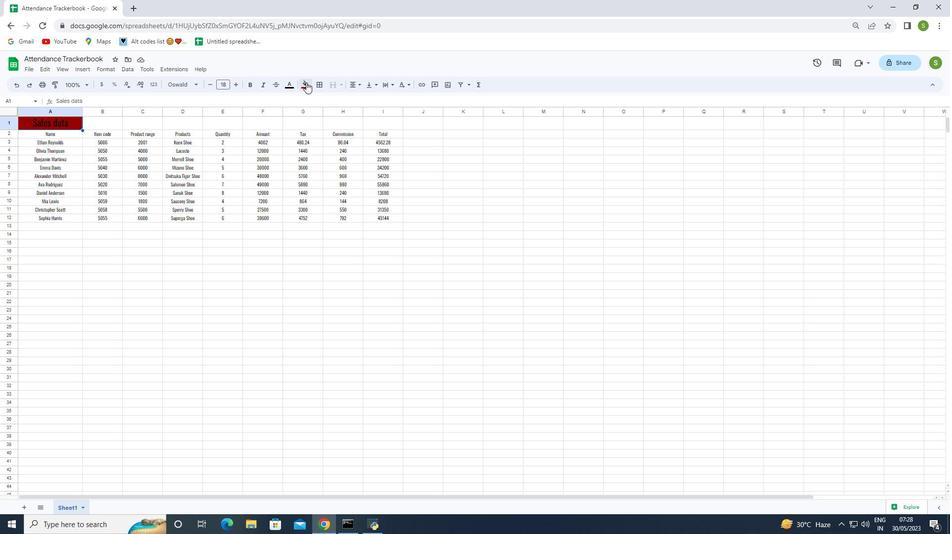 
Action: Mouse pressed left at (306, 85)
Screenshot: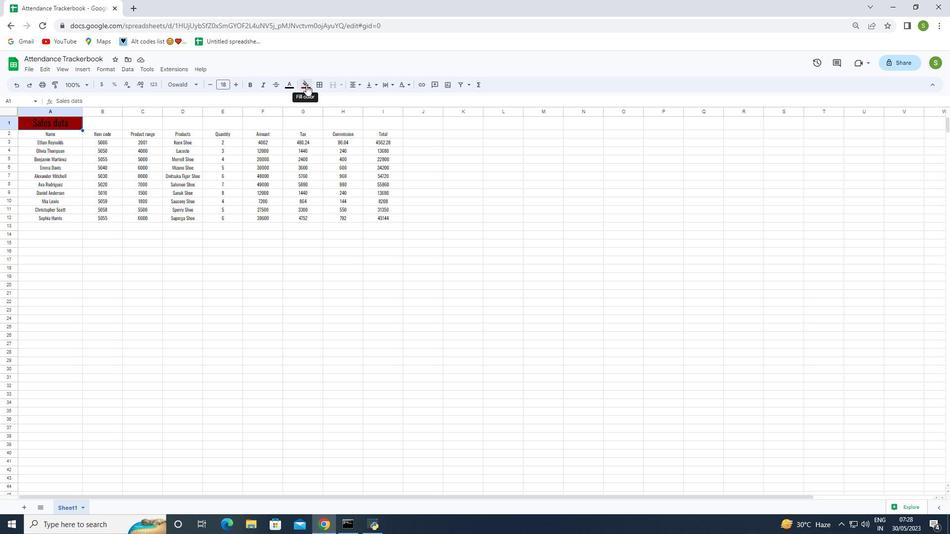 
Action: Mouse moved to (314, 122)
Screenshot: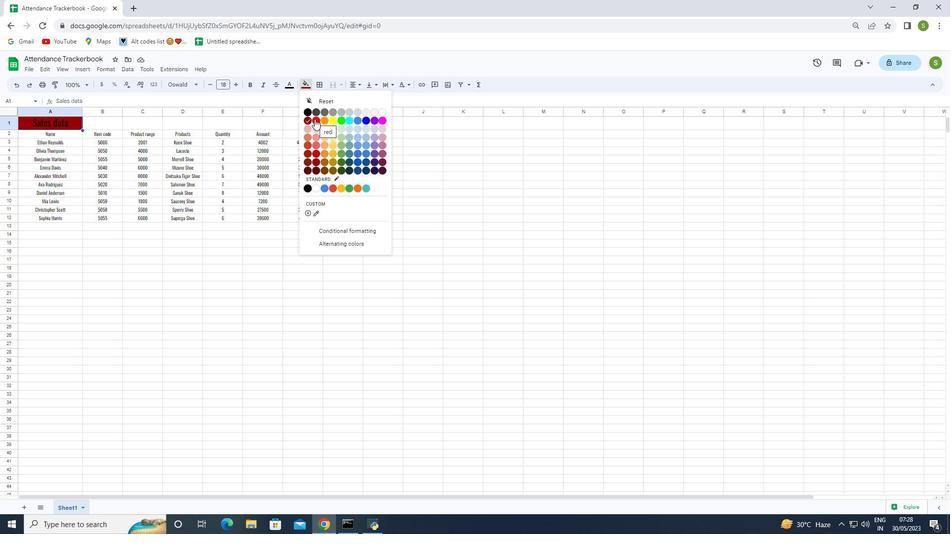 
Action: Mouse pressed left at (314, 122)
Screenshot: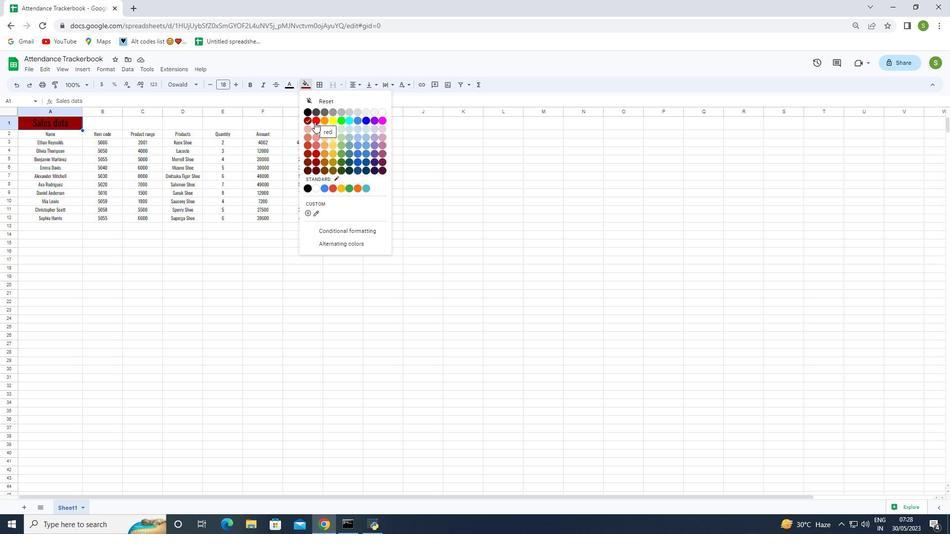 
Action: Mouse moved to (46, 137)
Screenshot: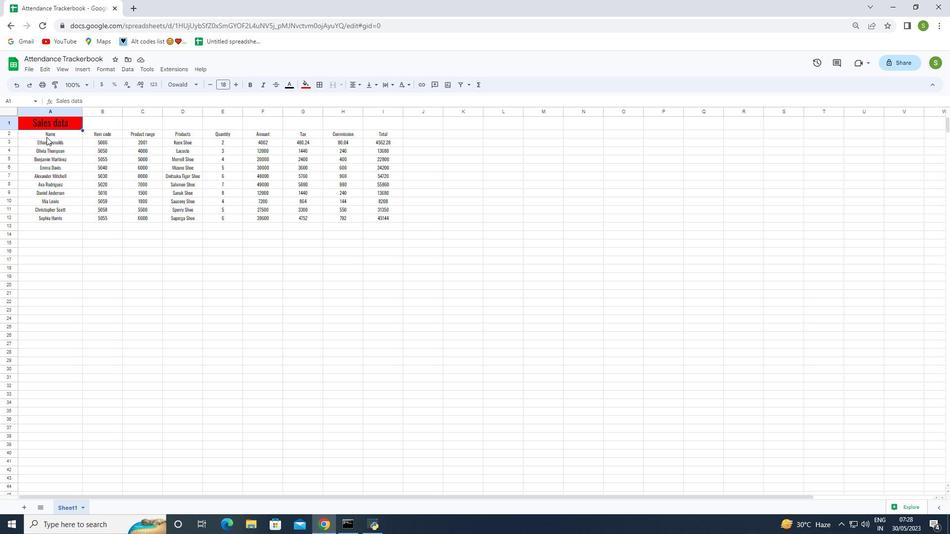 
Action: Mouse pressed left at (46, 137)
Screenshot: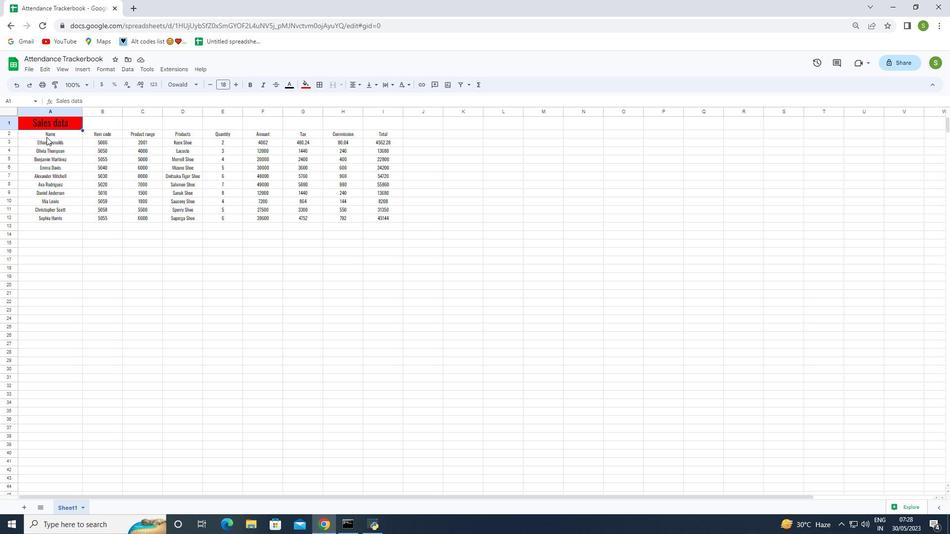 
Action: Mouse moved to (295, 86)
Screenshot: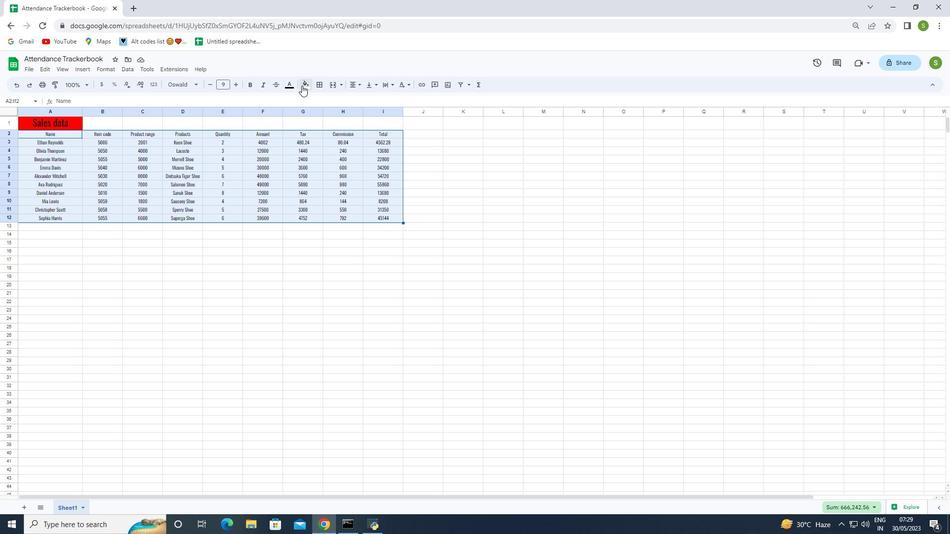 
Action: Mouse pressed left at (295, 86)
Screenshot: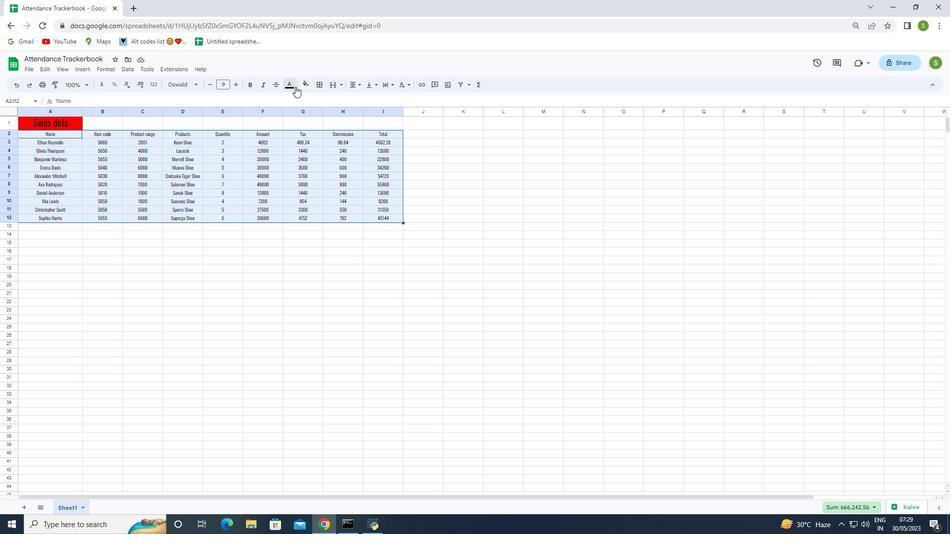 
Action: Mouse moved to (299, 121)
Screenshot: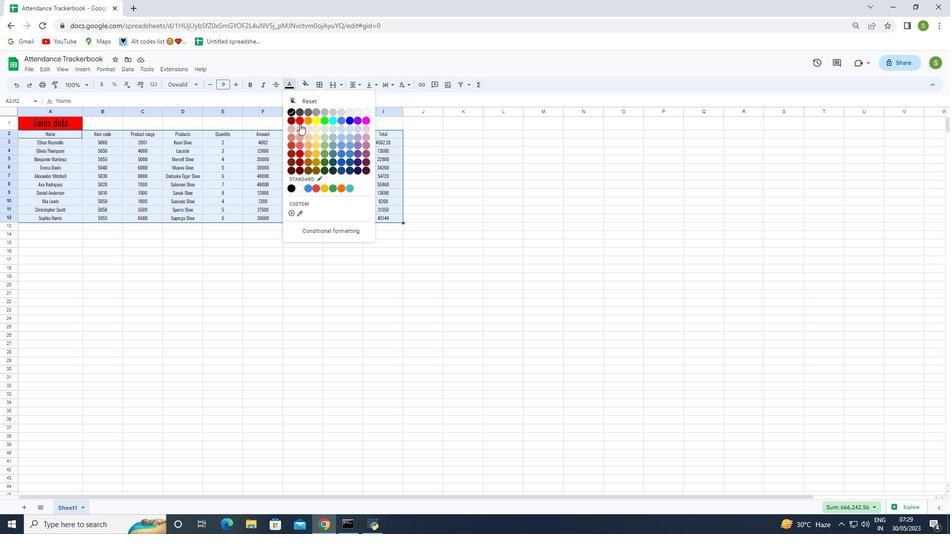 
Action: Mouse pressed left at (299, 121)
Screenshot: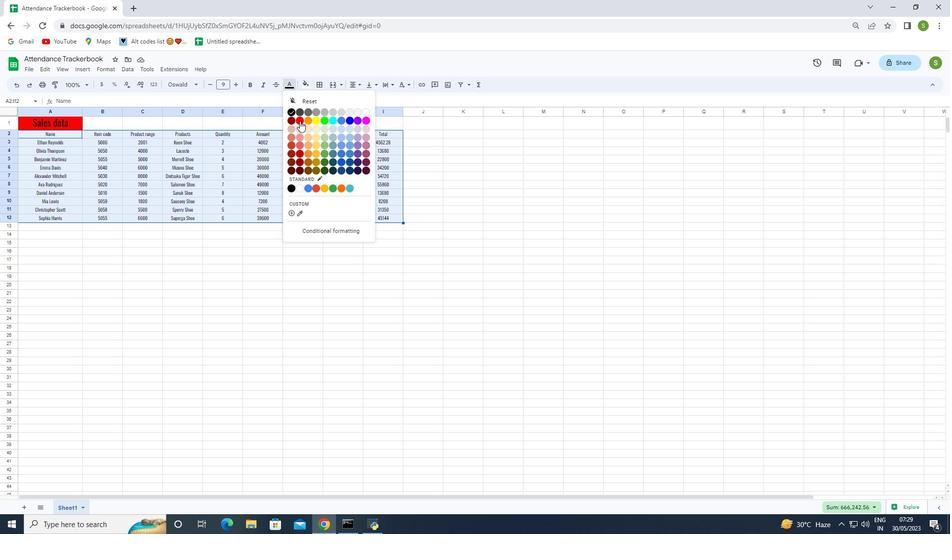 
Action: Mouse moved to (33, 71)
Screenshot: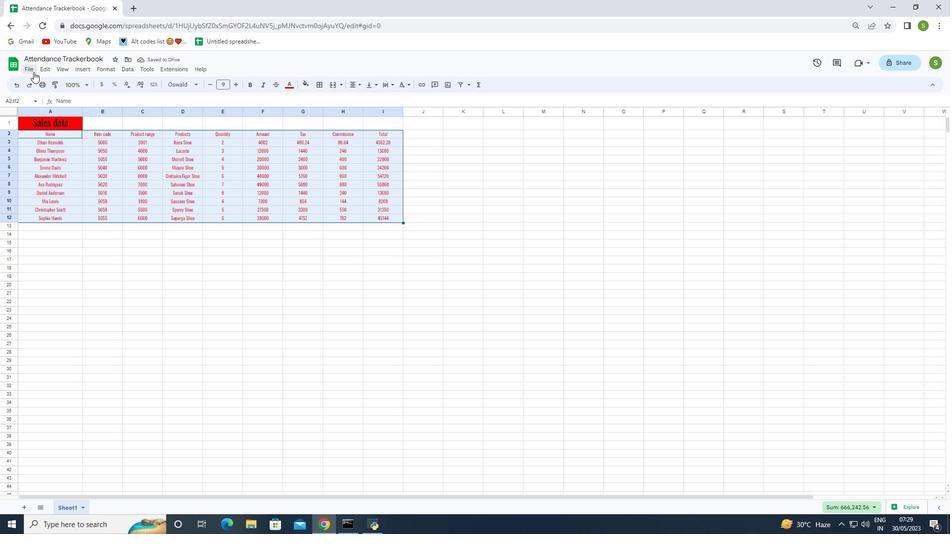 
Action: Mouse pressed left at (33, 71)
Screenshot: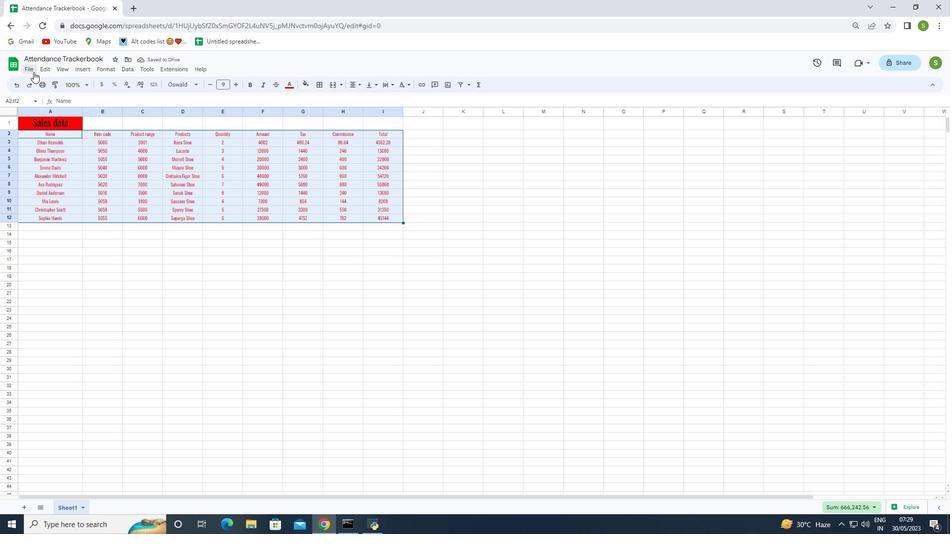 
Action: Mouse moved to (53, 186)
Screenshot: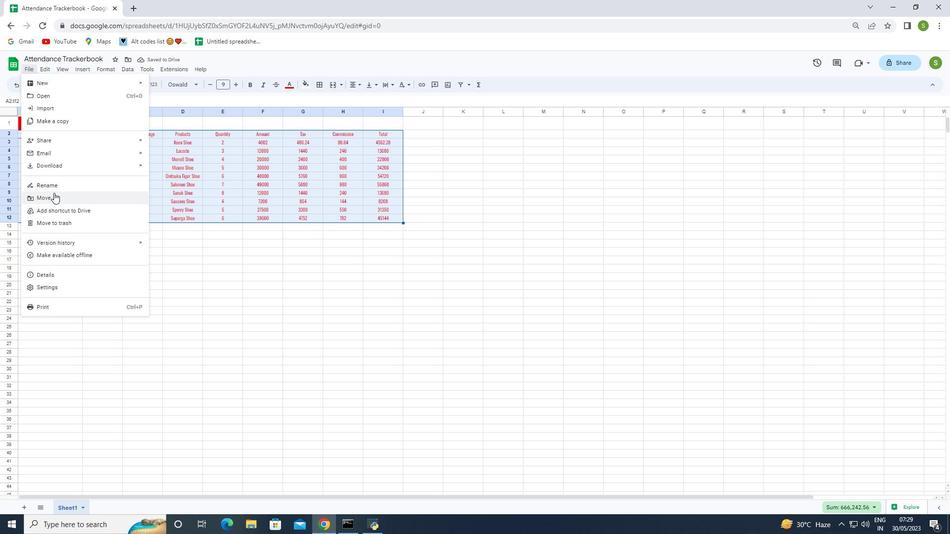
Action: Mouse pressed left at (53, 186)
Screenshot: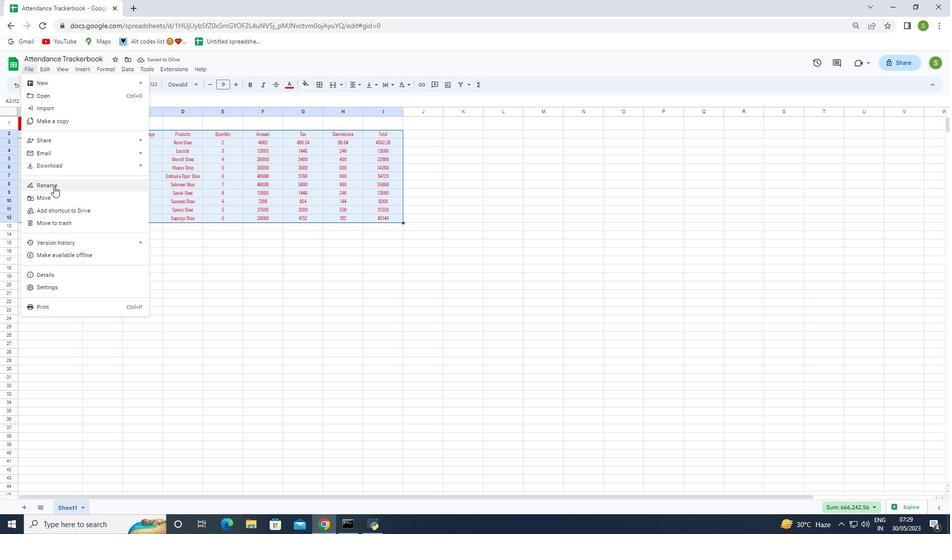 
Action: Mouse moved to (57, 185)
Screenshot: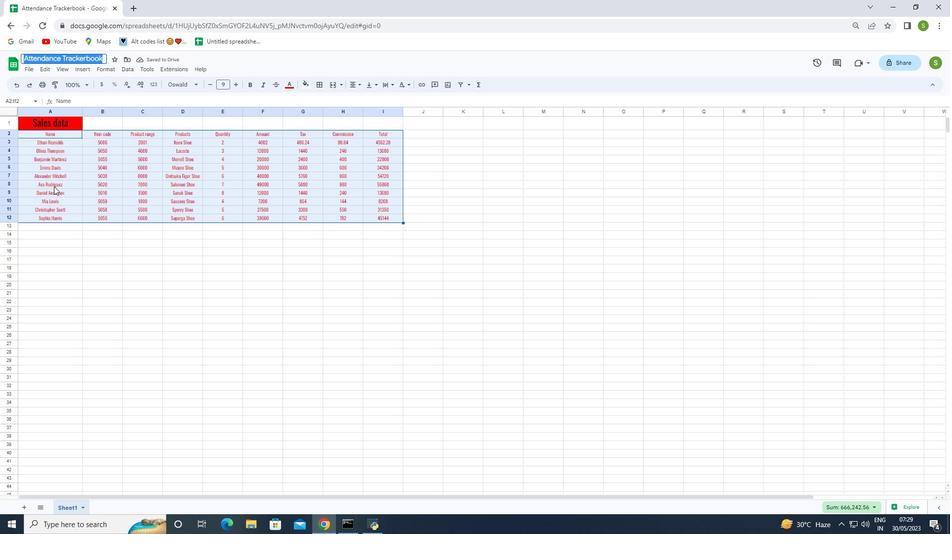 
Action: Key pressed <Key.backspace><Key.shift>Attendance<Key.space><Key.shift>Trackerbook<Key.enter>
Screenshot: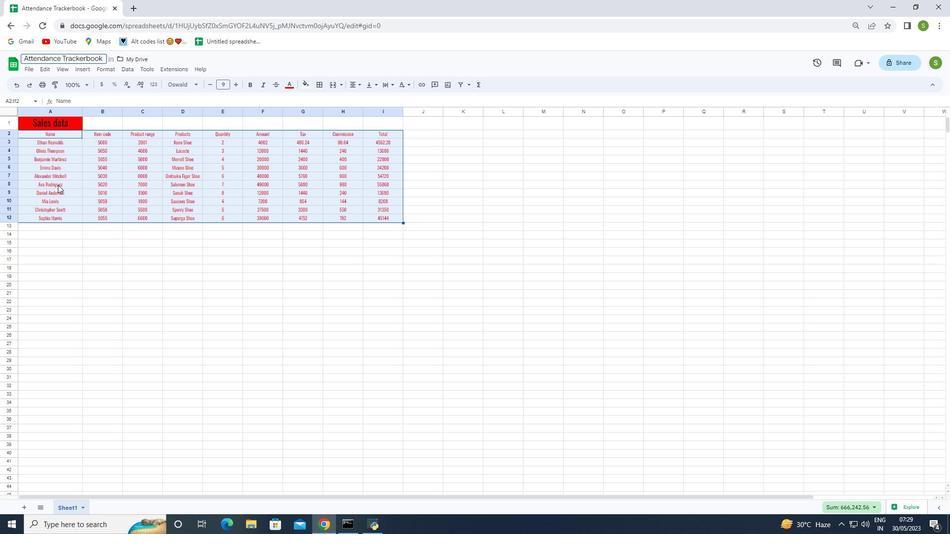 
Action: Mouse moved to (136, 259)
Screenshot: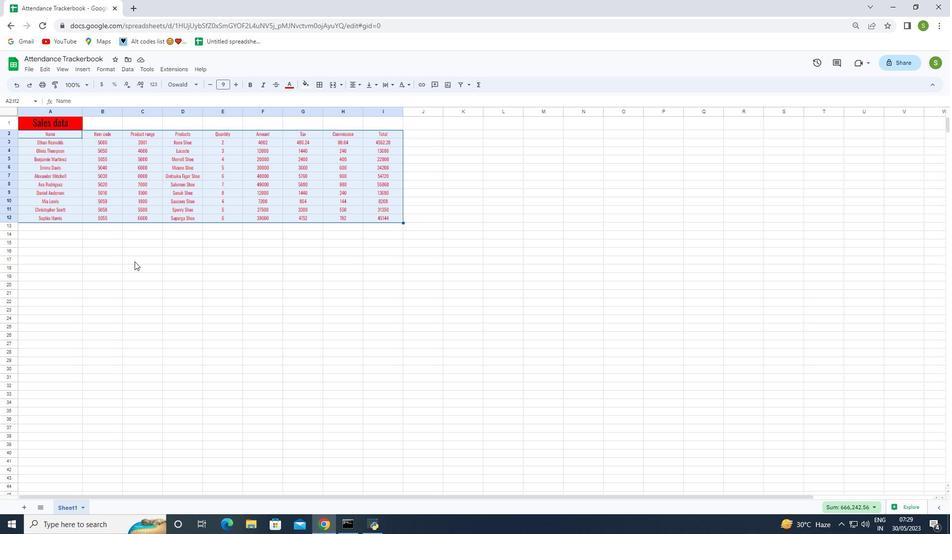 
Action: Mouse pressed left at (136, 259)
Screenshot: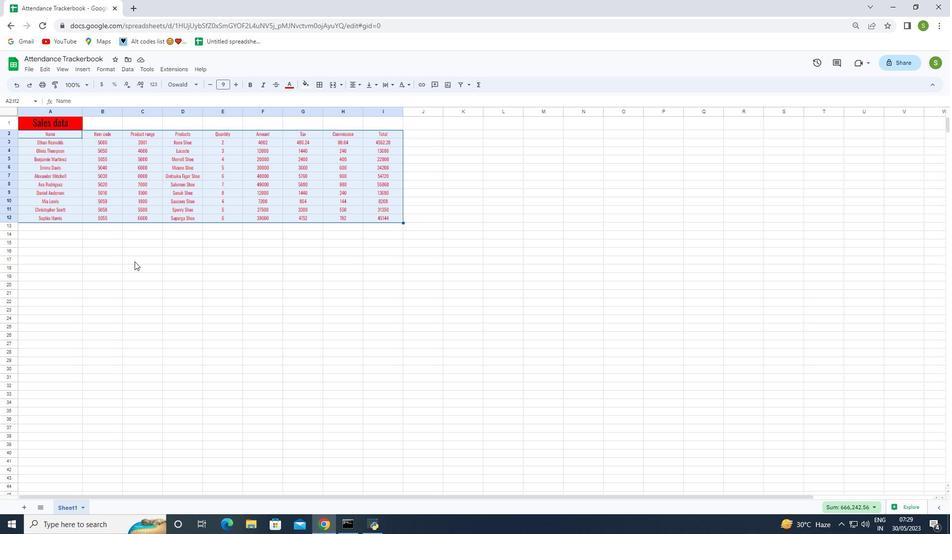 
Action: Mouse moved to (137, 259)
Screenshot: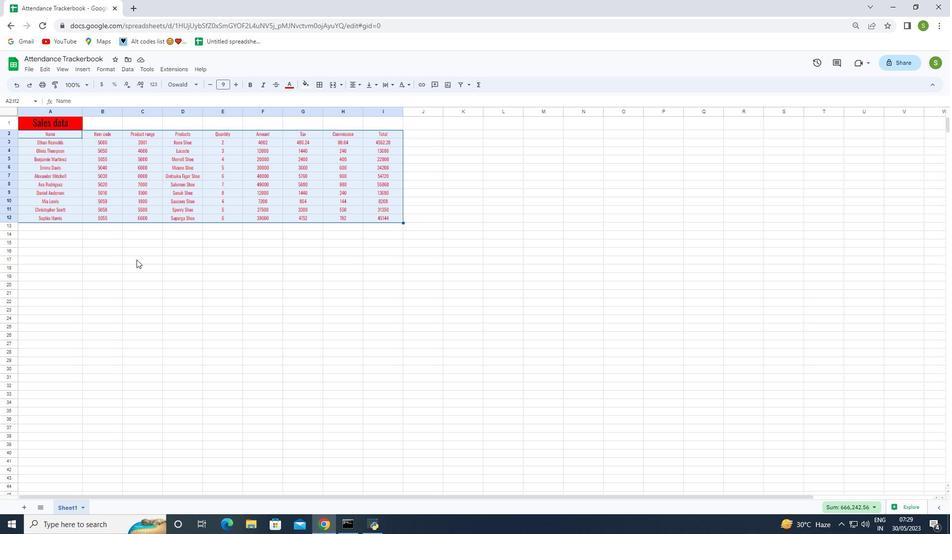 
